 Task: Send an email with the signature Haven Turner with the subject Confirmation of a call and the message We have identified an issue with the software and are working to fix it. from softage.8@softage.net to softage.4@softage.net and move the email from Sent Items to the folder Cycling
Action: Mouse moved to (128, 190)
Screenshot: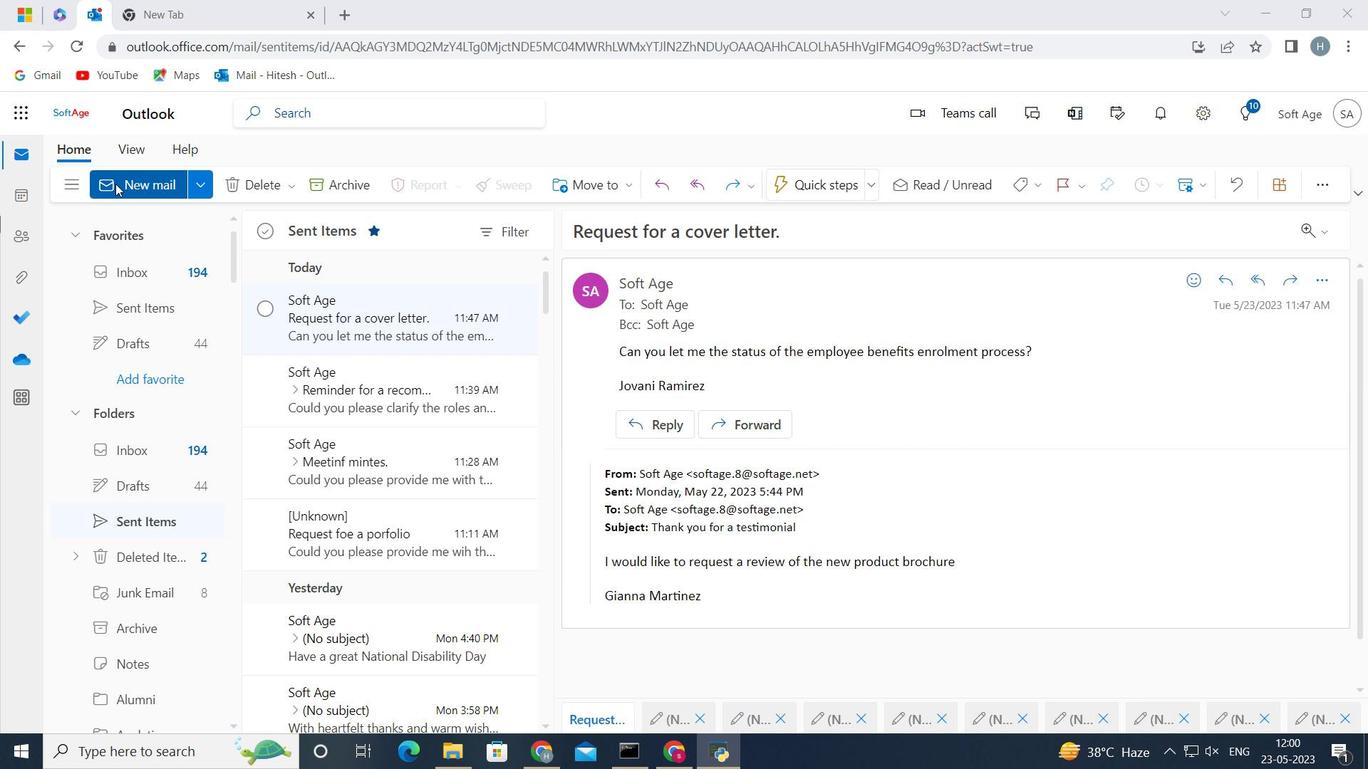 
Action: Mouse pressed left at (128, 190)
Screenshot: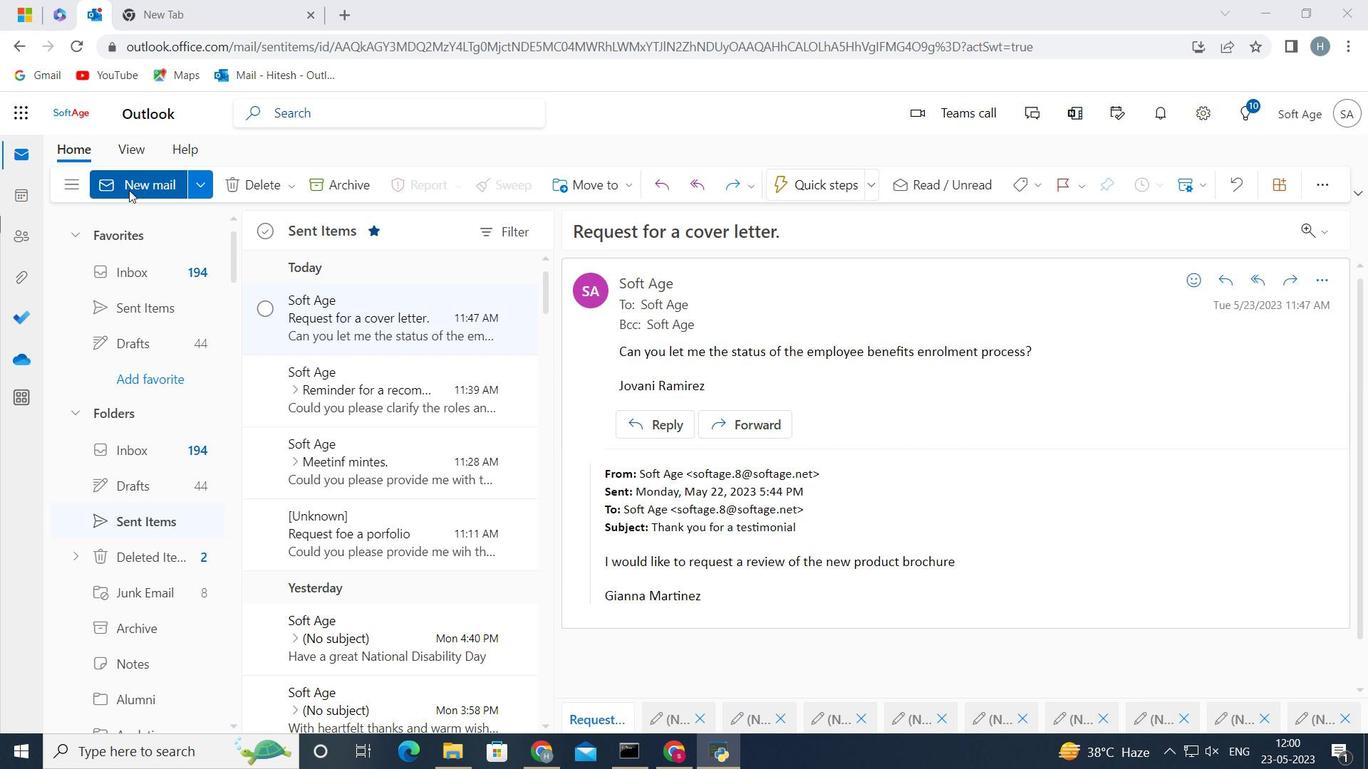 
Action: Mouse moved to (1110, 189)
Screenshot: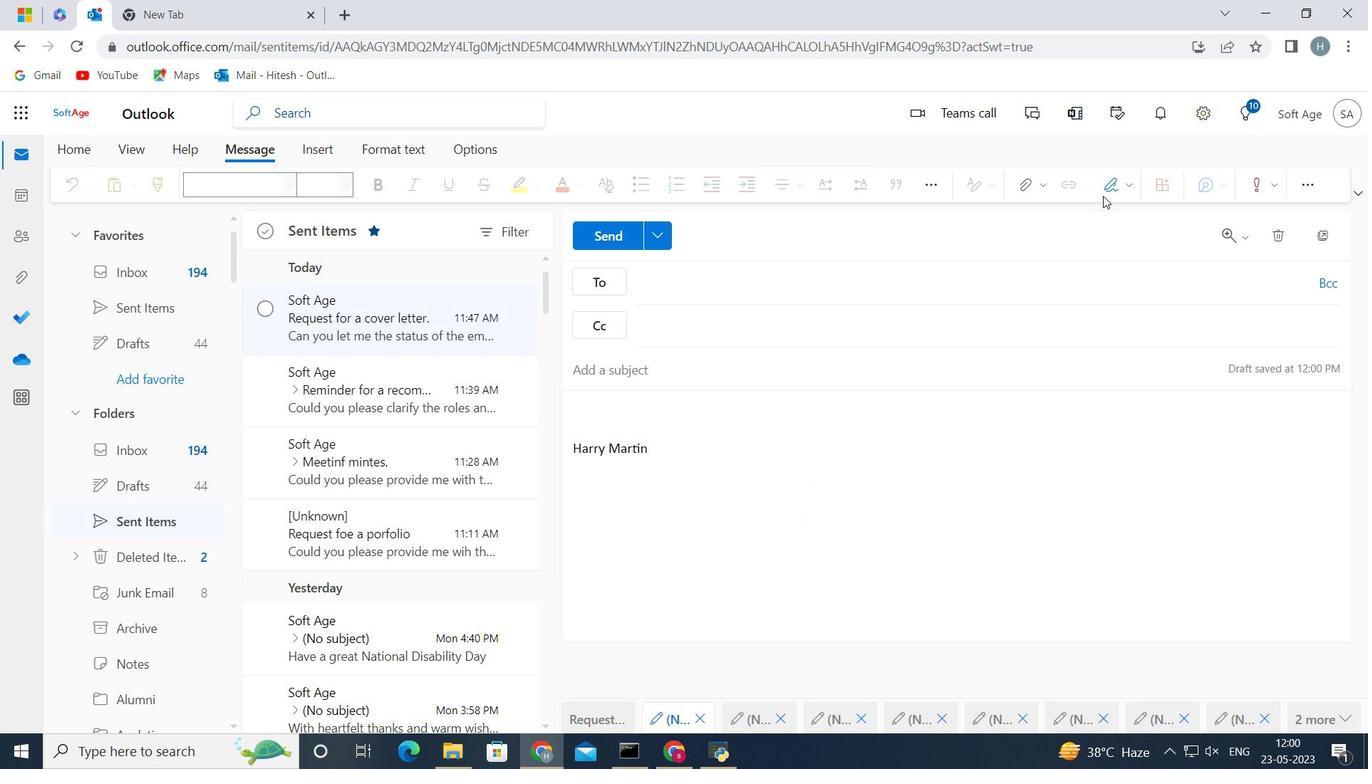 
Action: Mouse pressed left at (1110, 189)
Screenshot: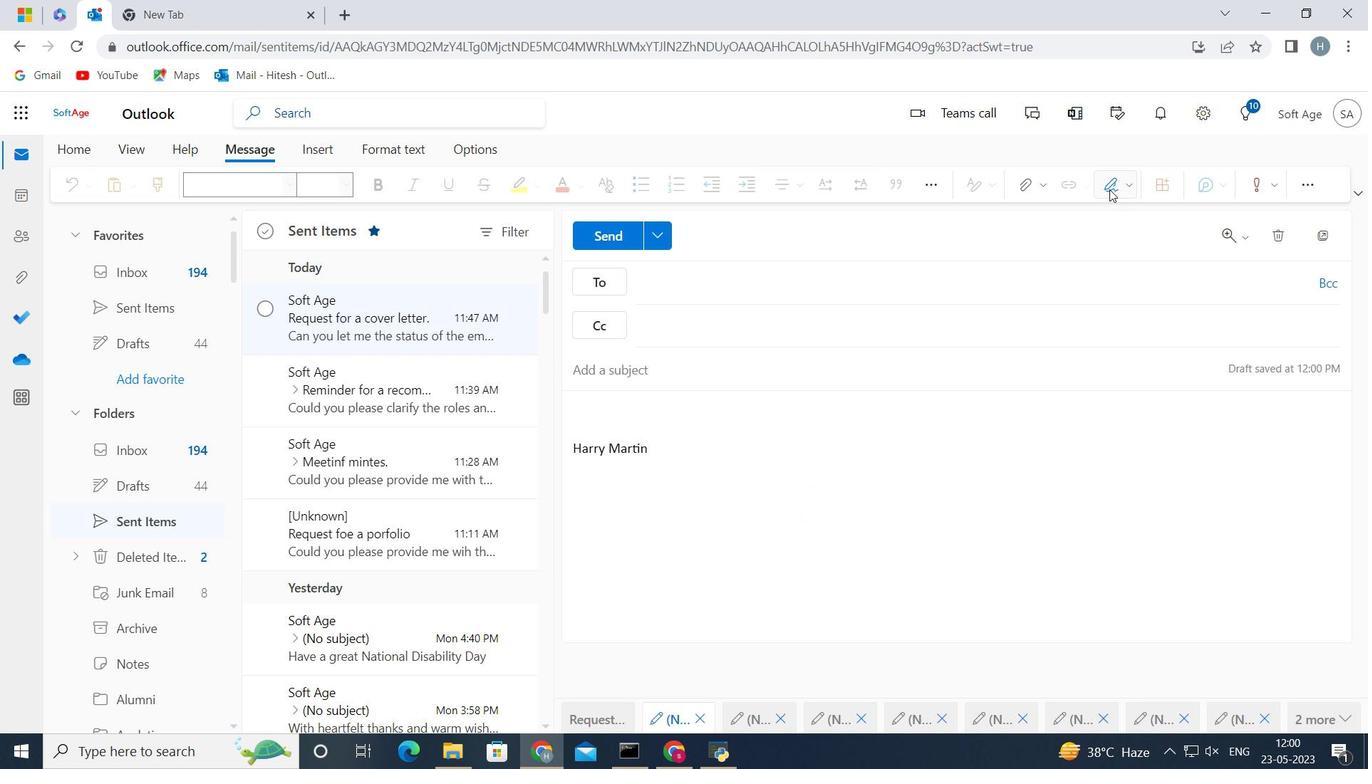 
Action: Mouse moved to (1080, 255)
Screenshot: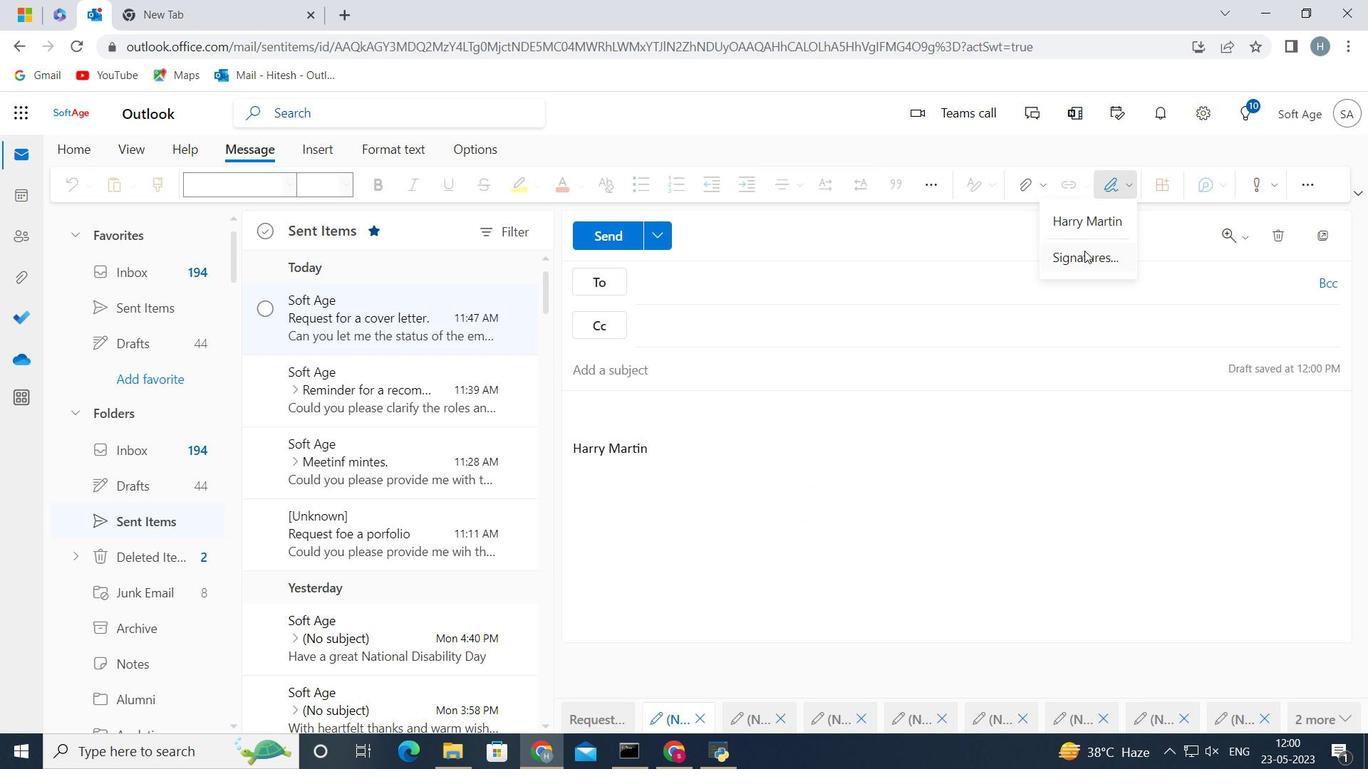 
Action: Mouse pressed left at (1080, 255)
Screenshot: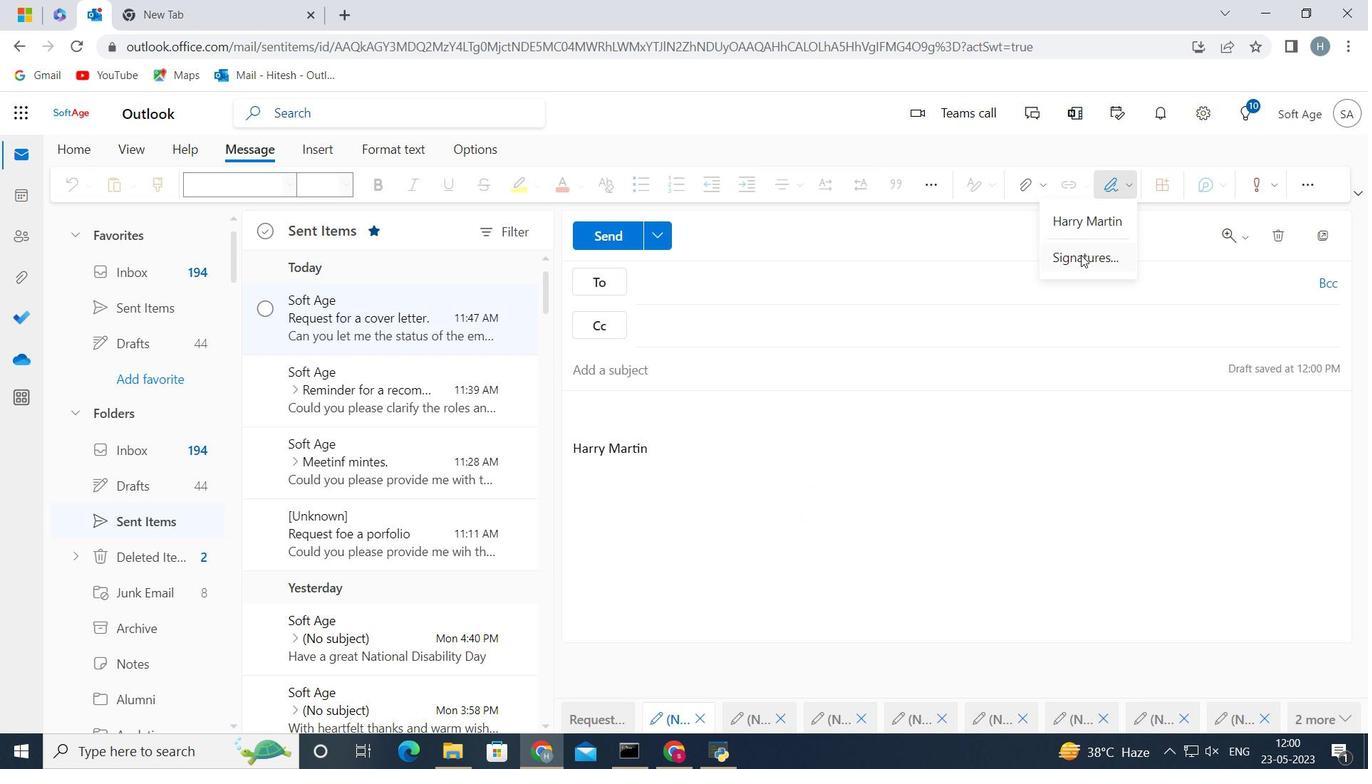
Action: Mouse moved to (1008, 324)
Screenshot: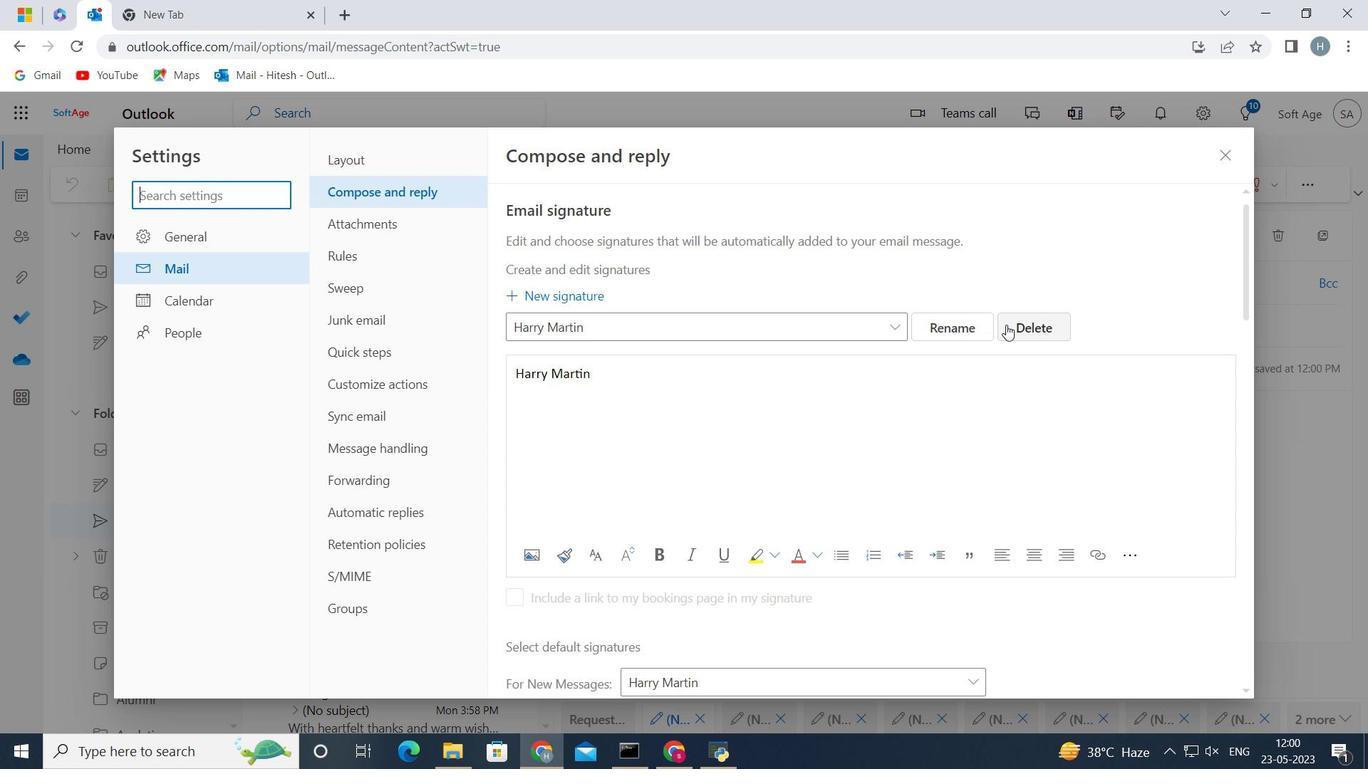 
Action: Mouse pressed left at (1008, 324)
Screenshot: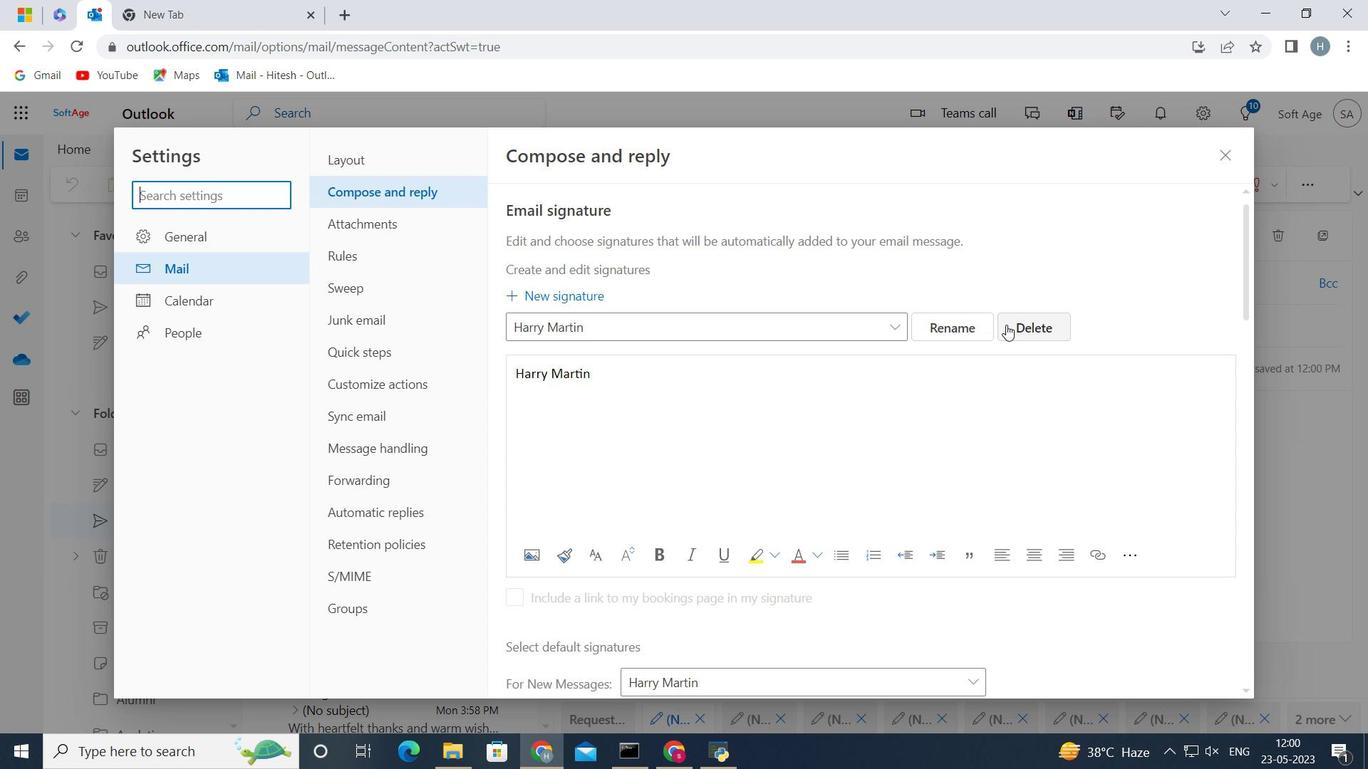 
Action: Mouse moved to (822, 324)
Screenshot: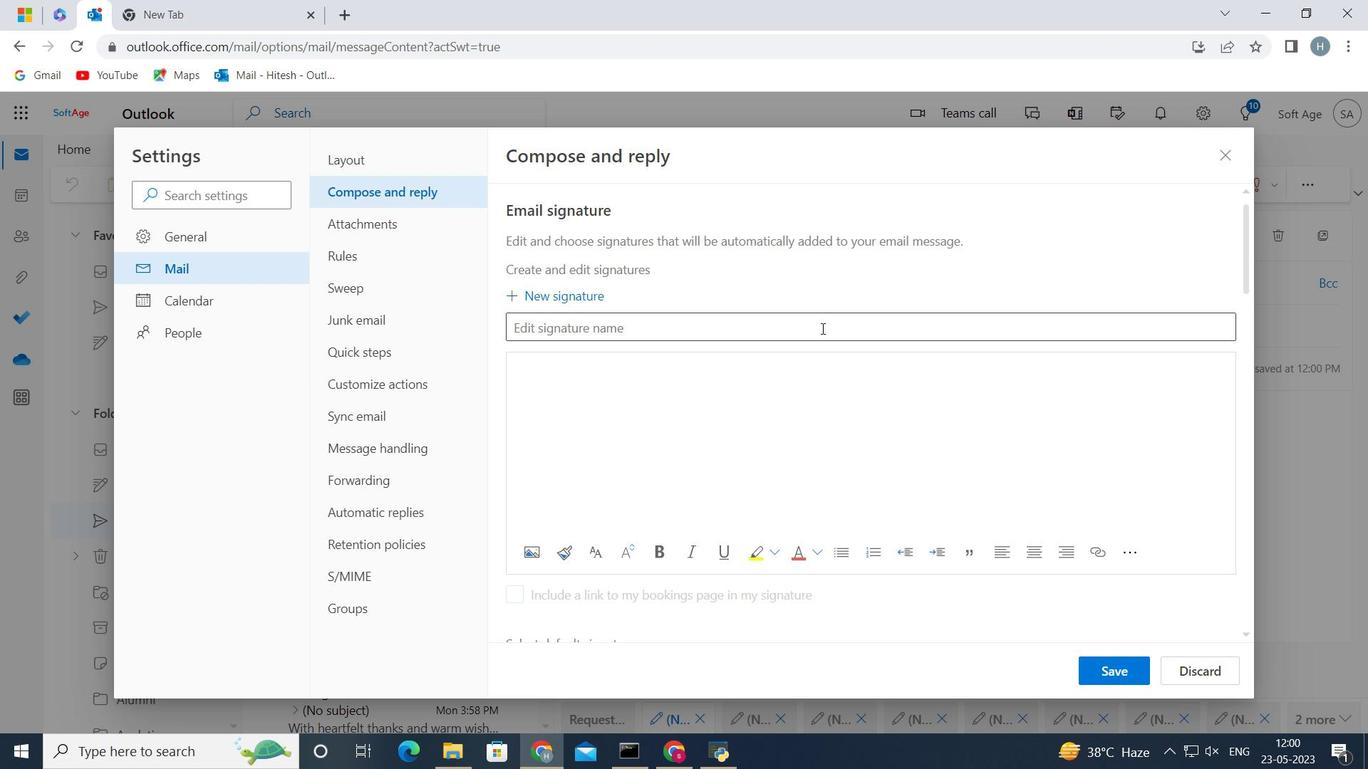 
Action: Mouse pressed left at (822, 324)
Screenshot: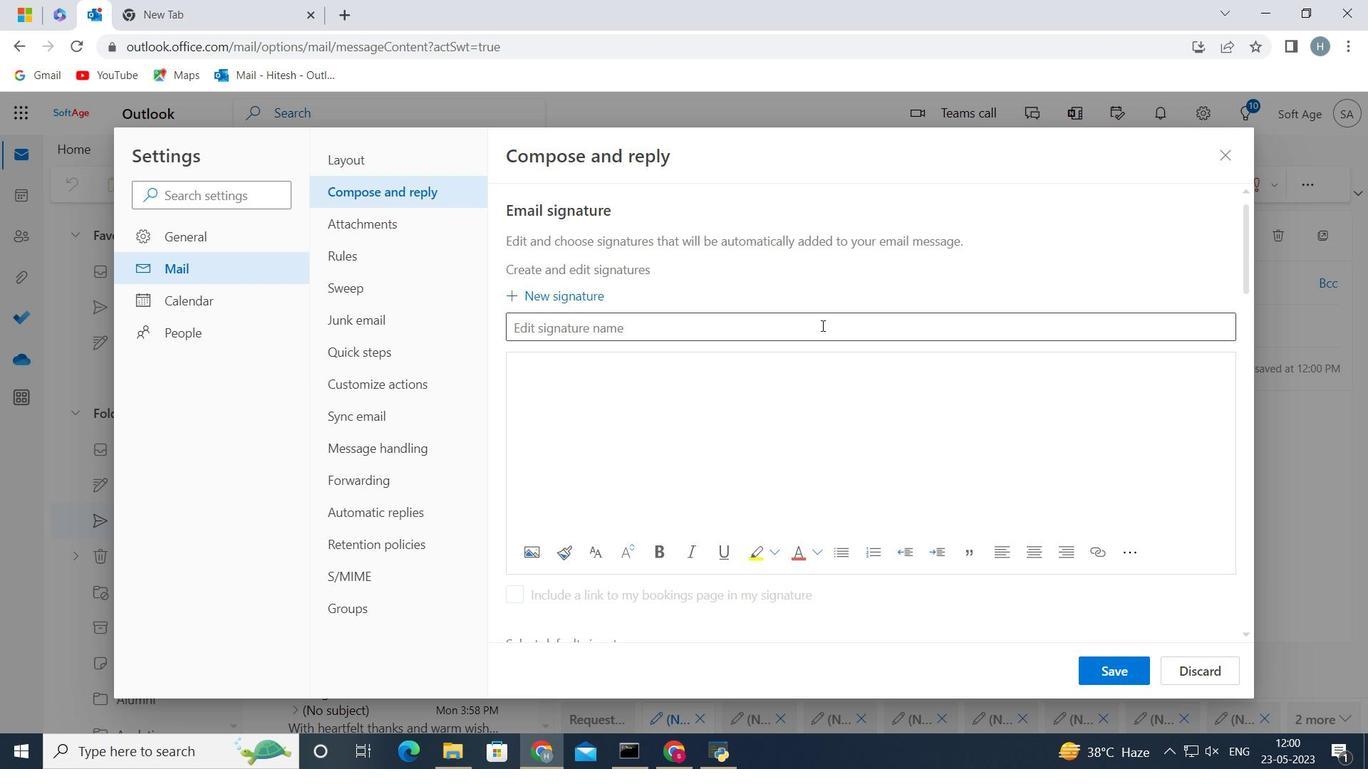 
Action: Key pressed <Key.shift>Haven<Key.space><Key.shift><Key.shift>Turner
Screenshot: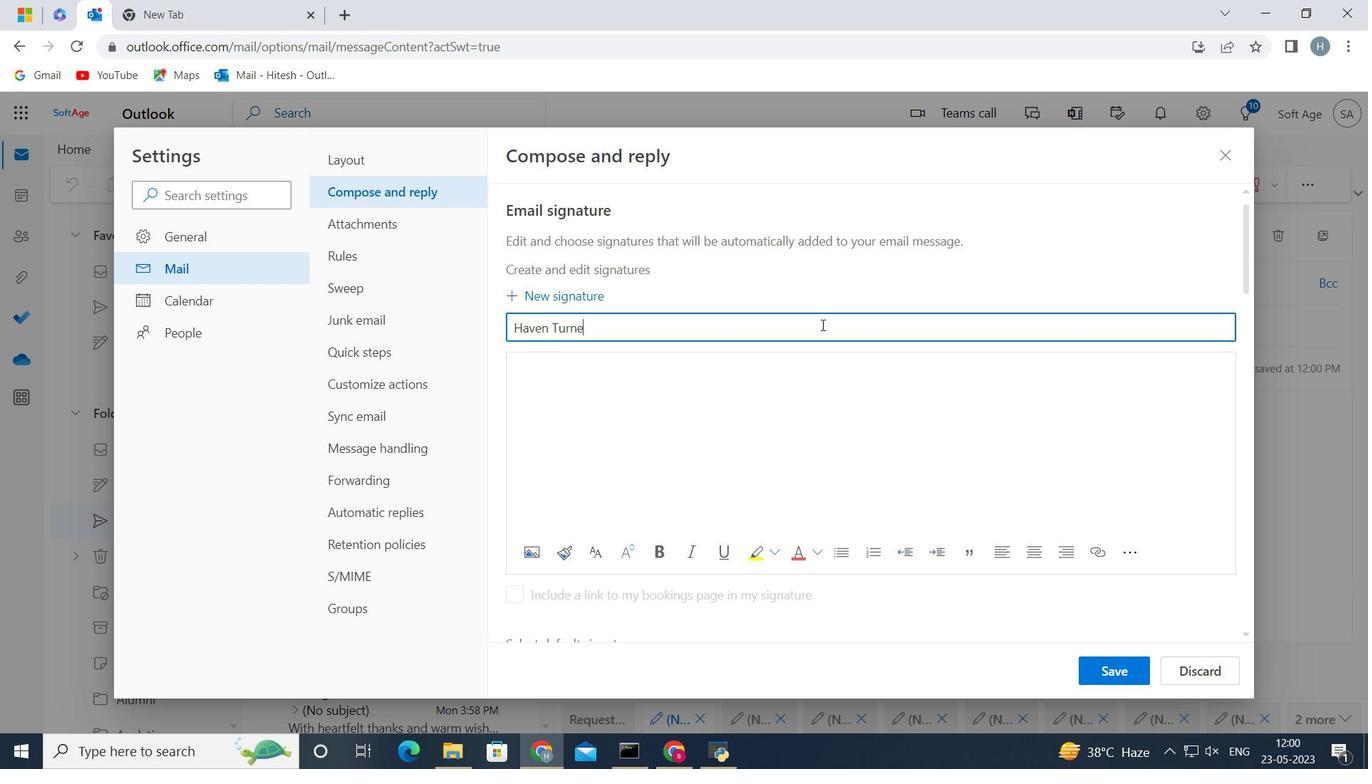 
Action: Mouse moved to (666, 382)
Screenshot: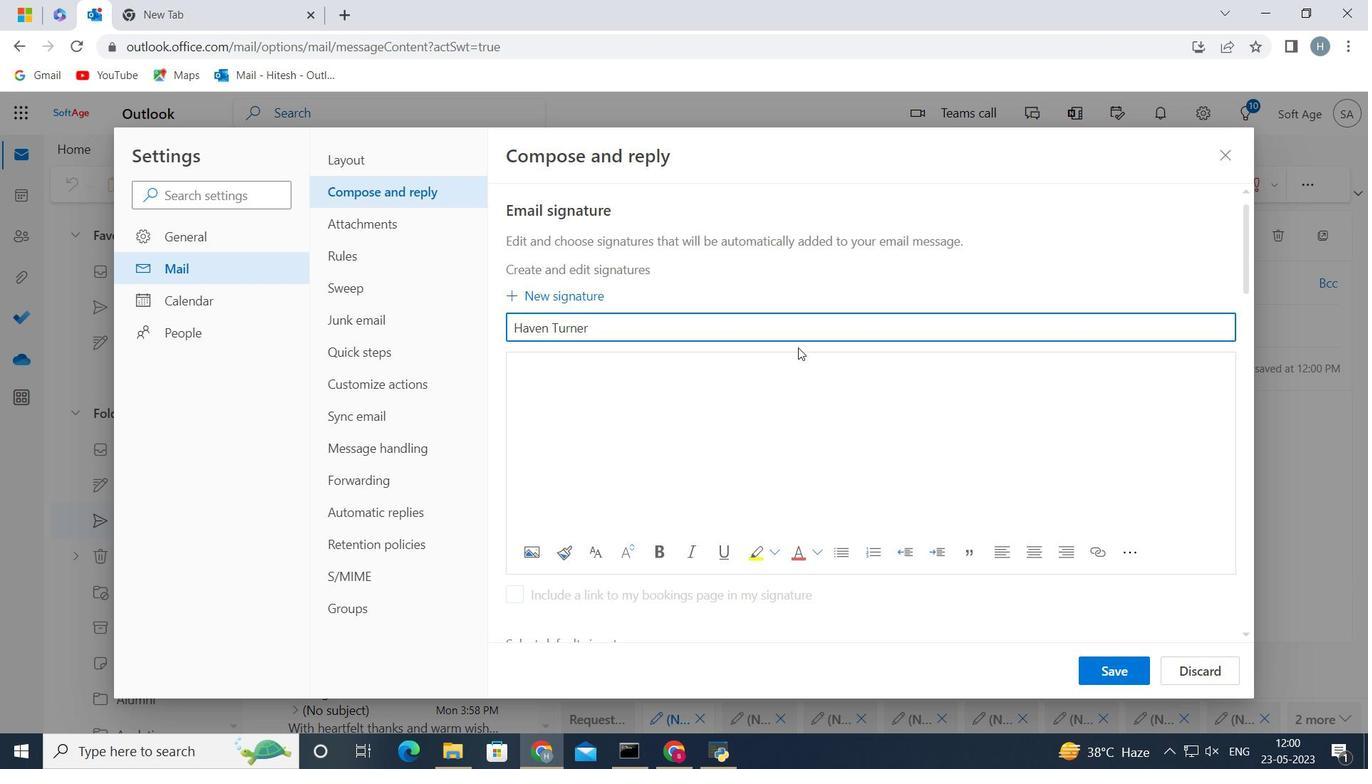 
Action: Mouse pressed left at (666, 382)
Screenshot: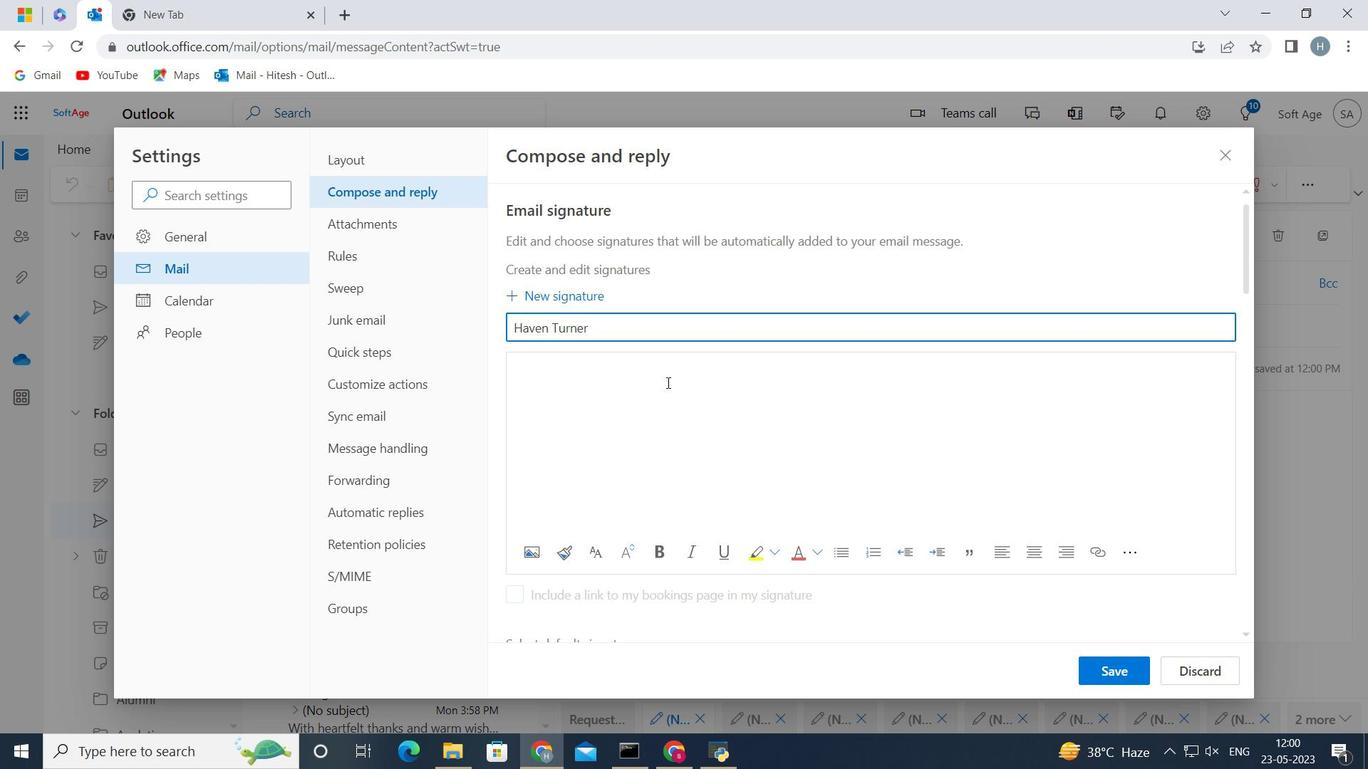 
Action: Key pressed <Key.shift><Key.shift><Key.shift>H
Screenshot: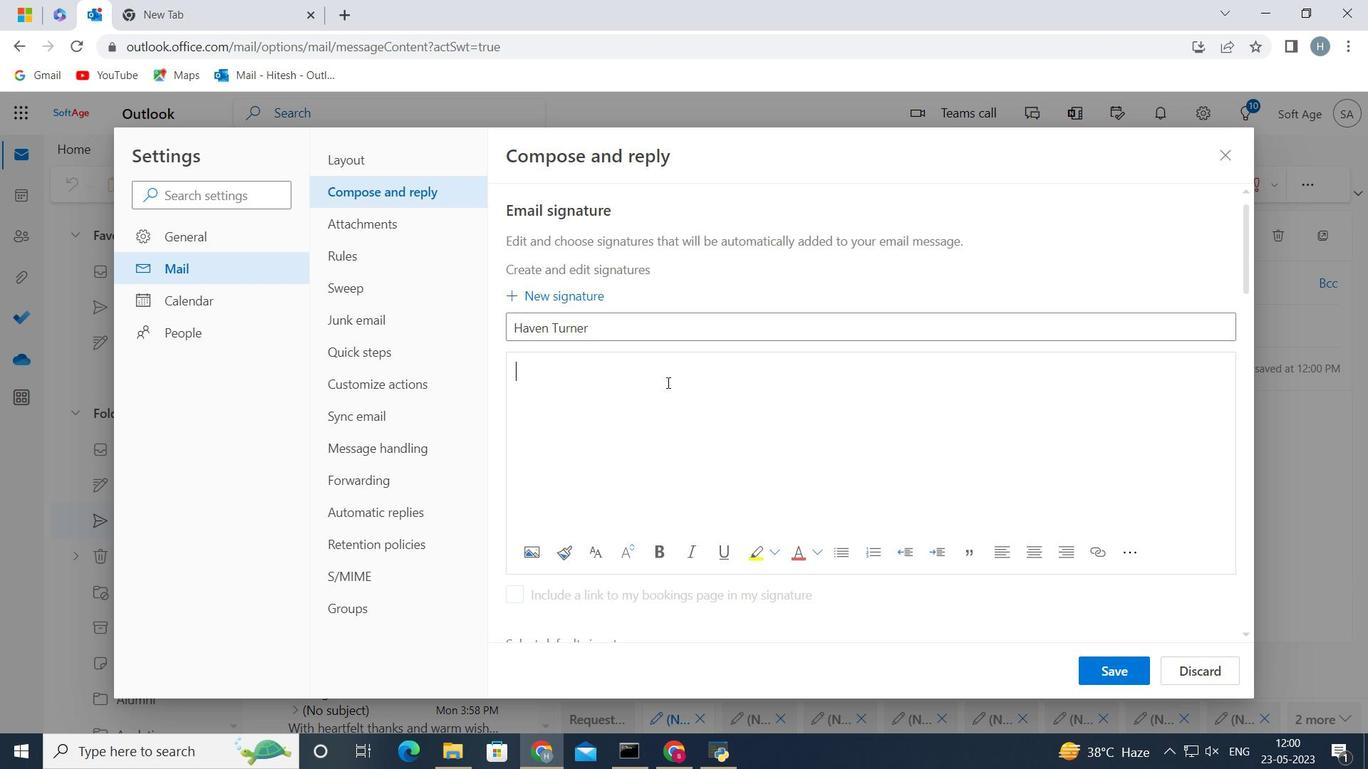 
Action: Mouse moved to (666, 383)
Screenshot: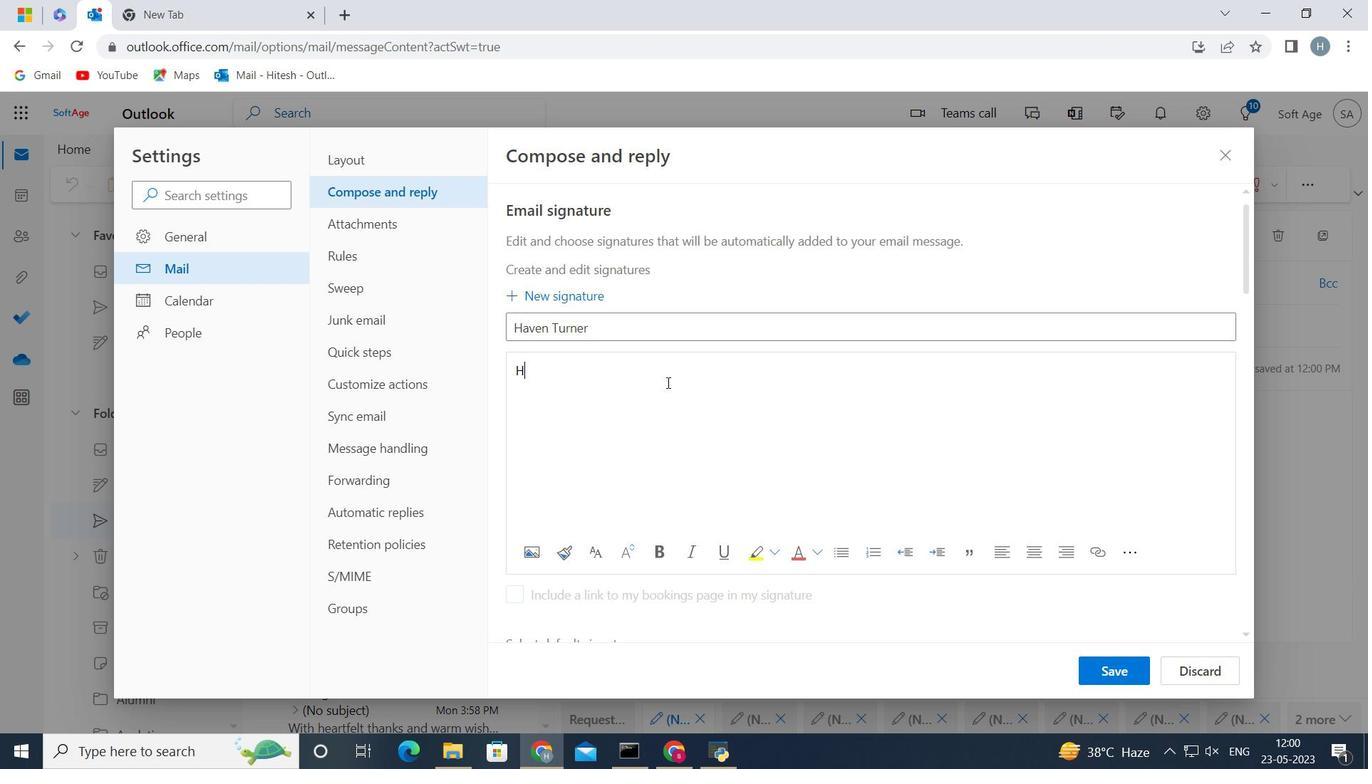 
Action: Key pressed aven<Key.space><Key.shift><Key.shift><Key.shift><Key.shift><Key.shift><Key.shift><Key.shift><Key.shift>Turner
Screenshot: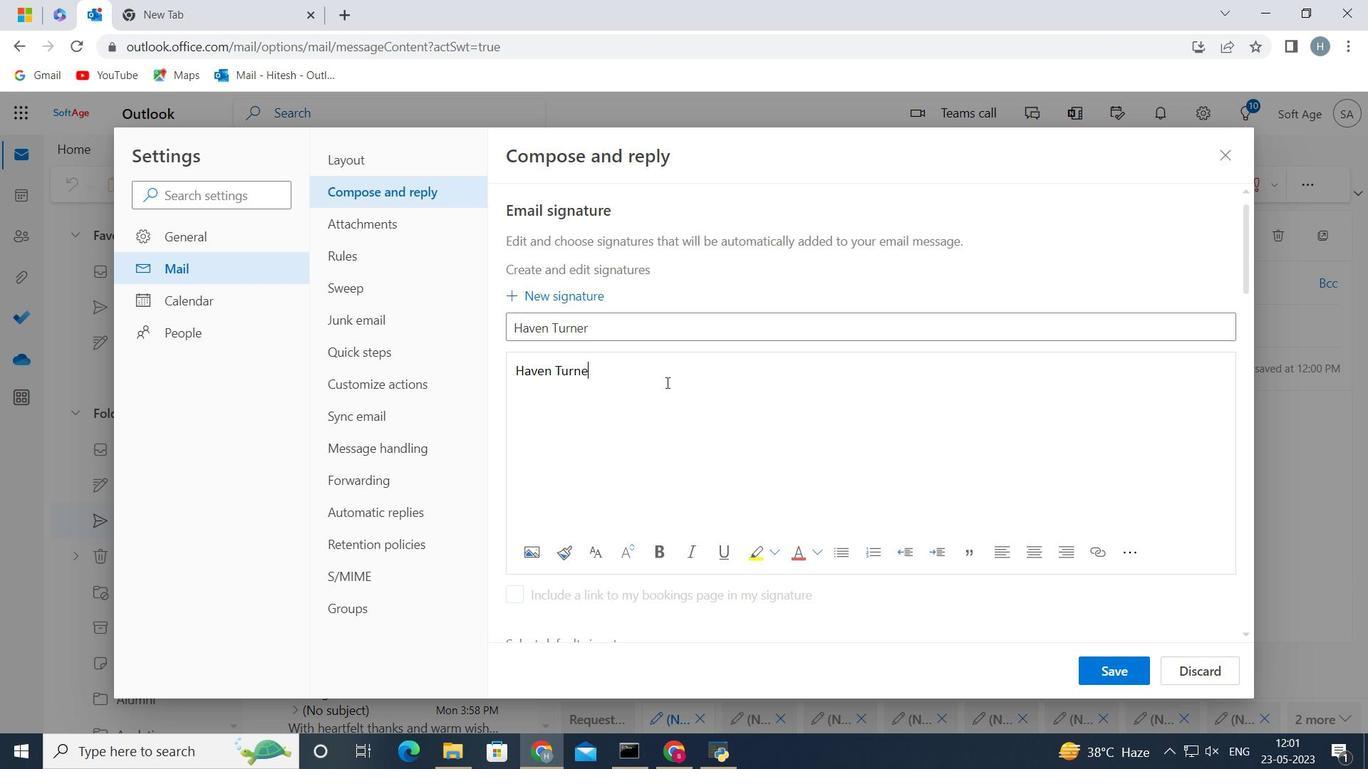 
Action: Mouse moved to (1116, 668)
Screenshot: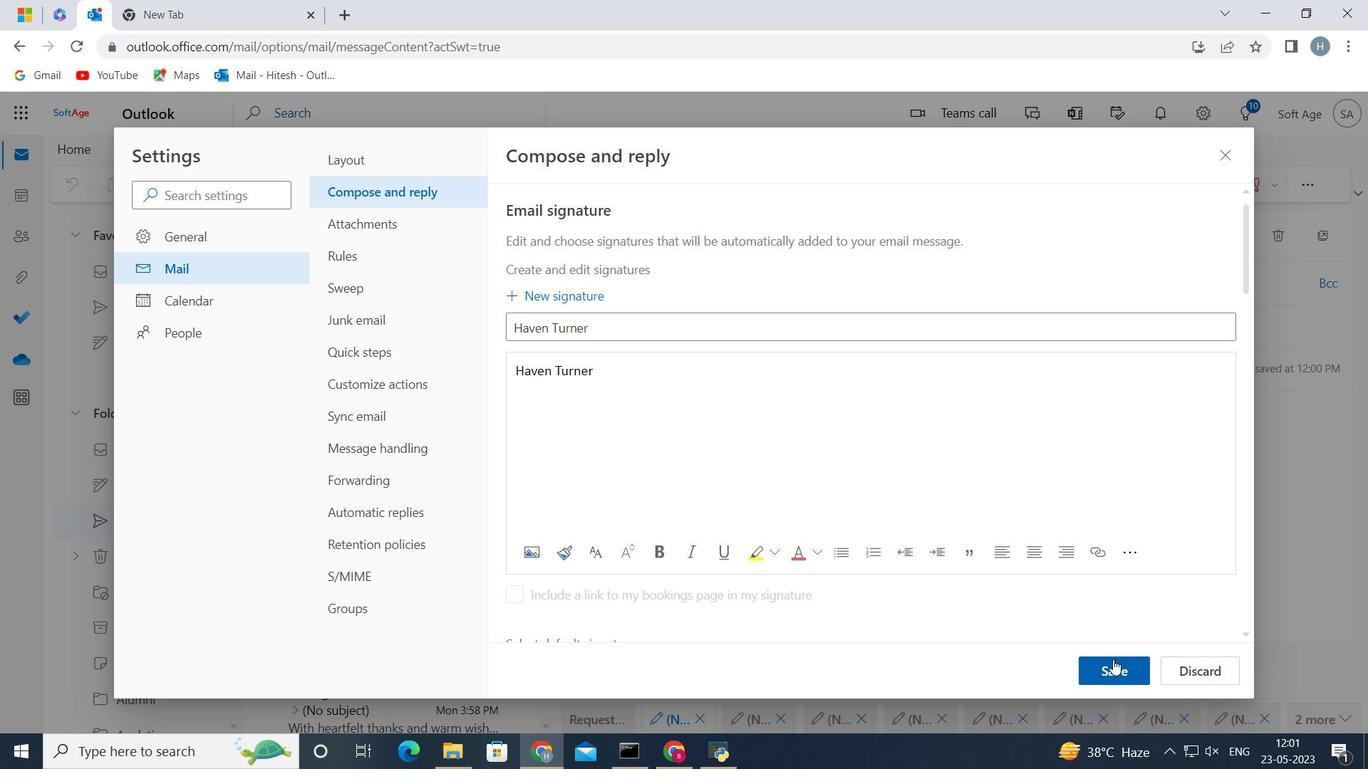 
Action: Mouse pressed left at (1116, 668)
Screenshot: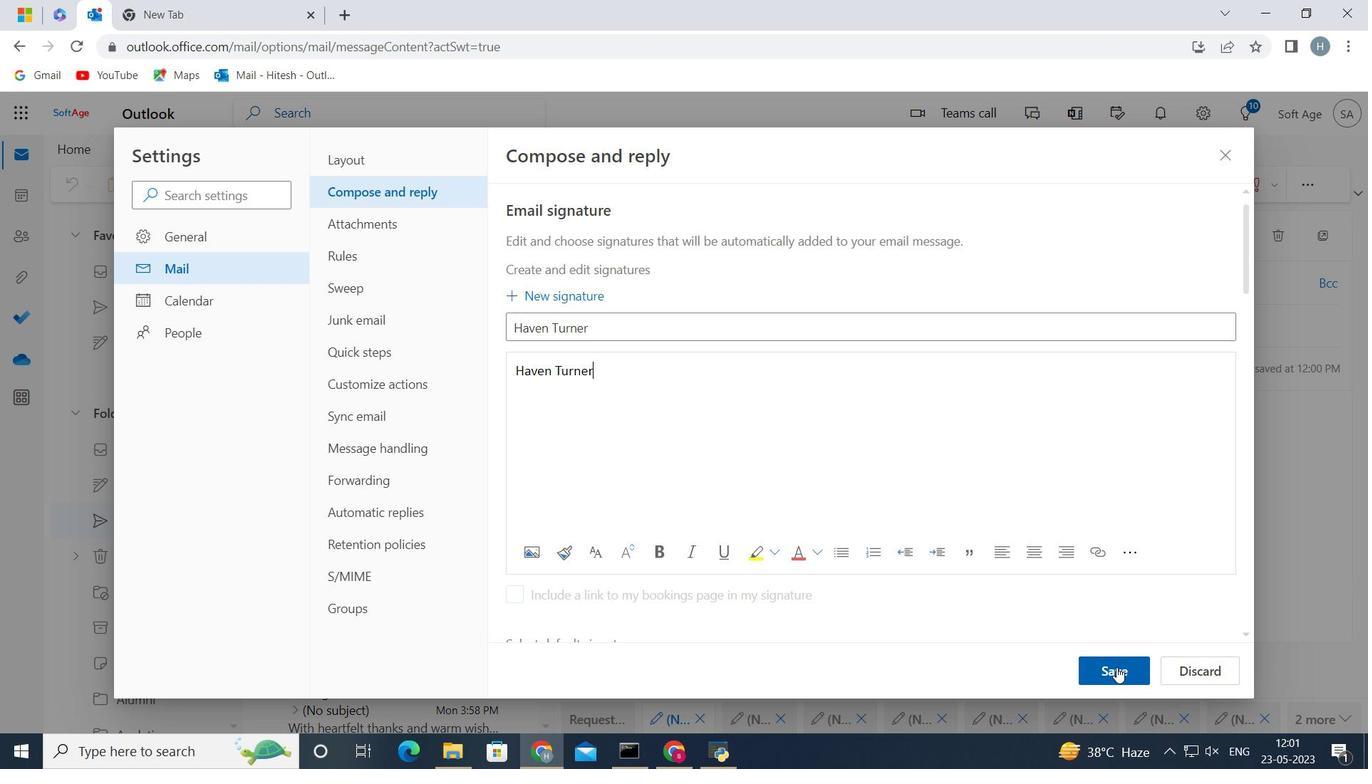 
Action: Mouse moved to (836, 385)
Screenshot: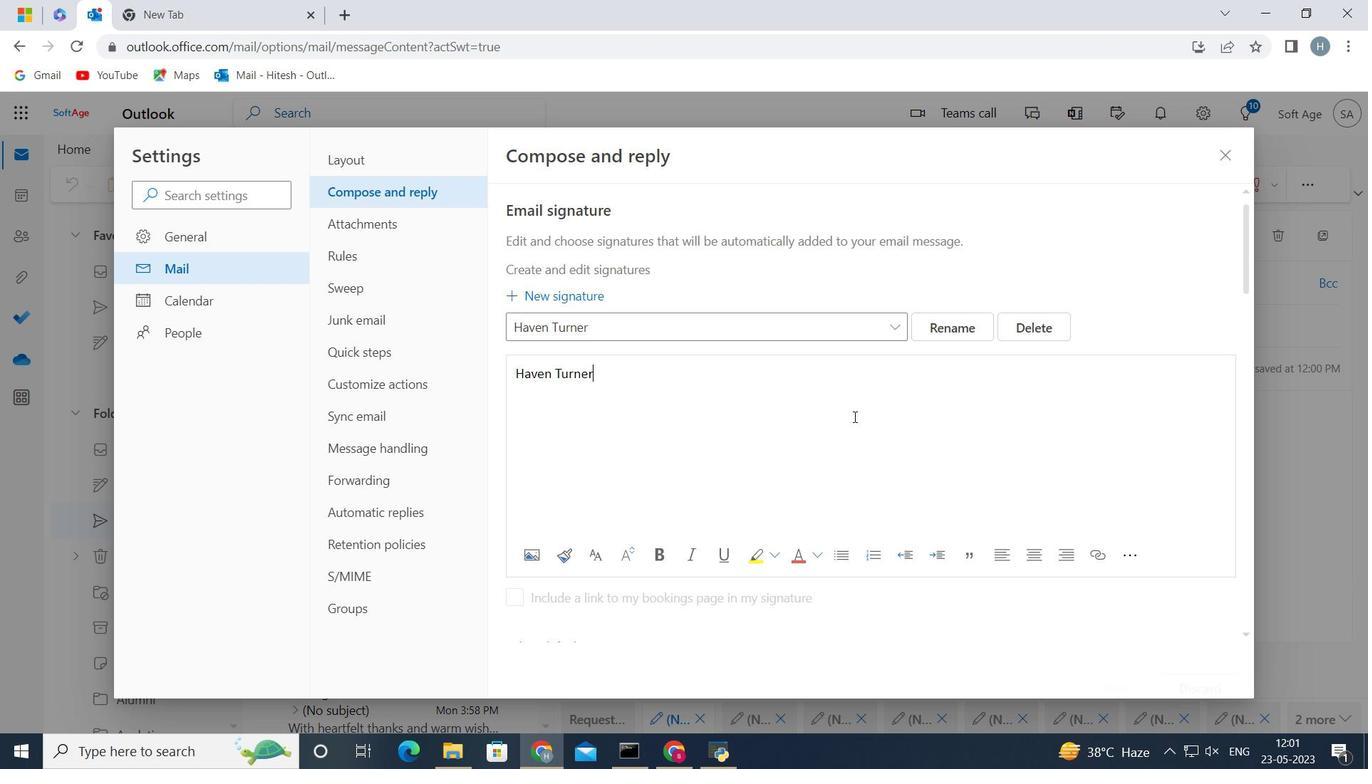 
Action: Mouse scrolled (836, 384) with delta (0, 0)
Screenshot: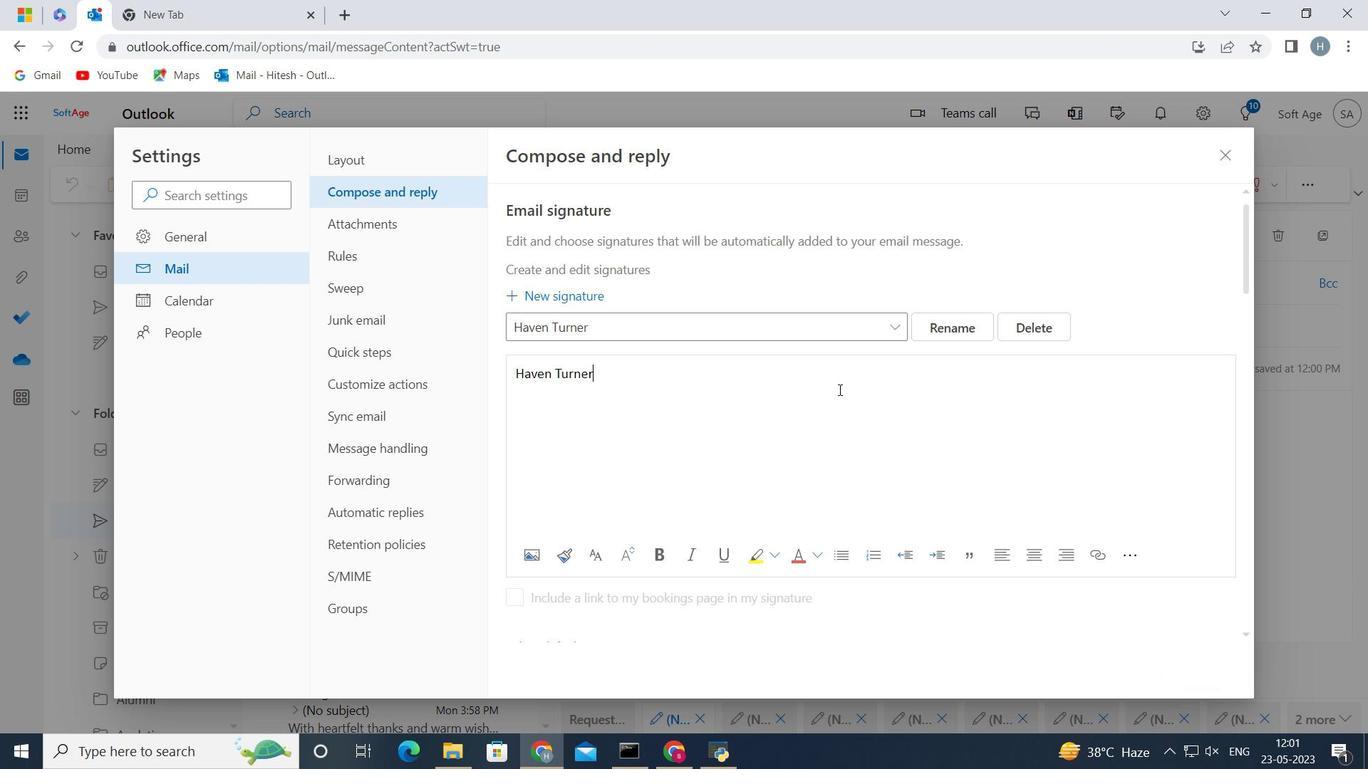 
Action: Mouse scrolled (836, 384) with delta (0, 0)
Screenshot: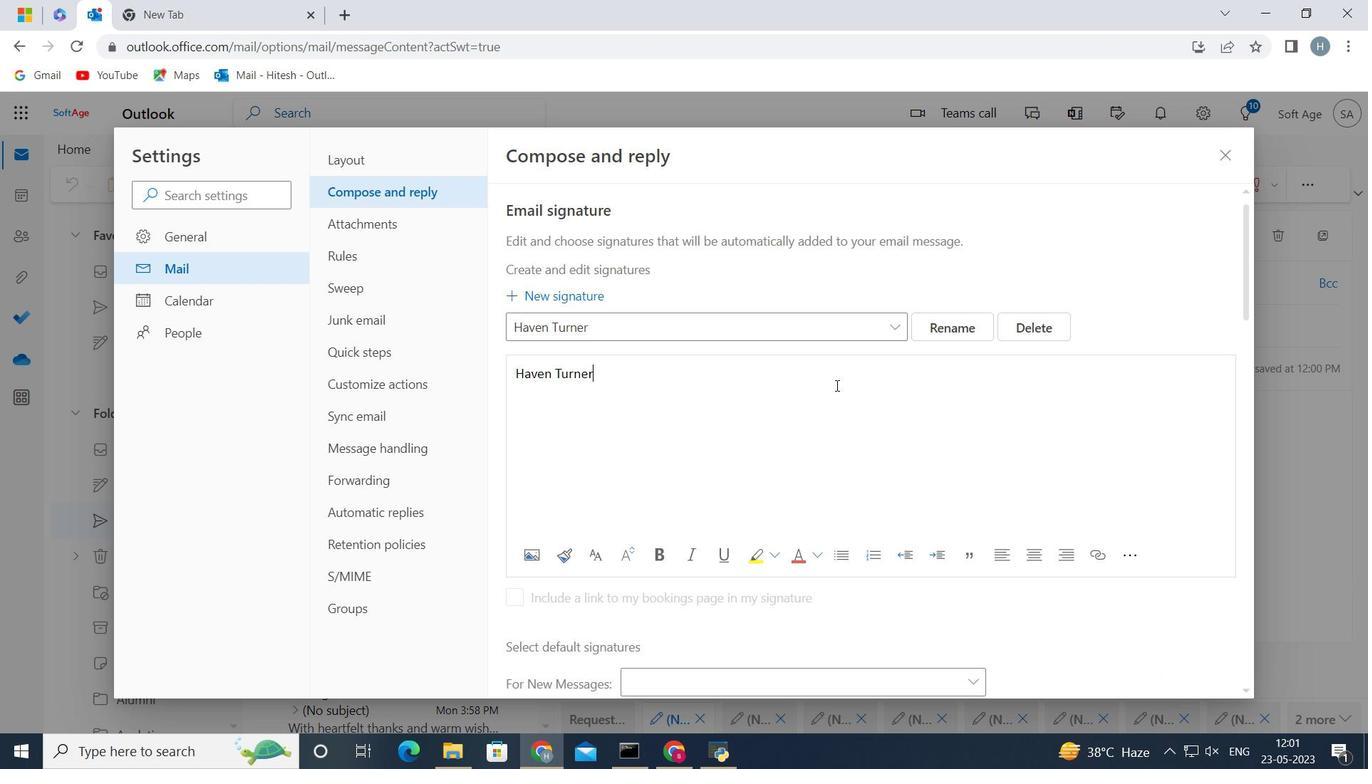 
Action: Mouse moved to (837, 375)
Screenshot: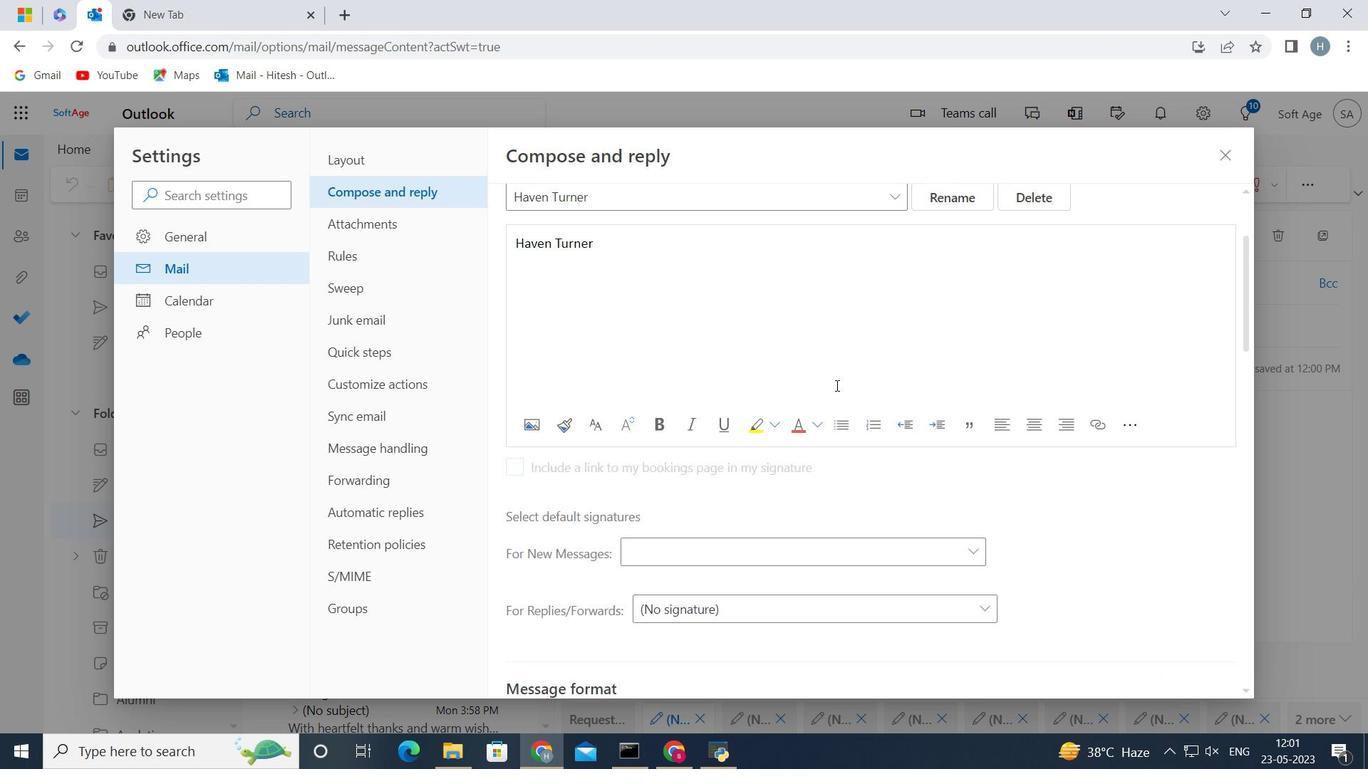 
Action: Mouse scrolled (837, 374) with delta (0, 0)
Screenshot: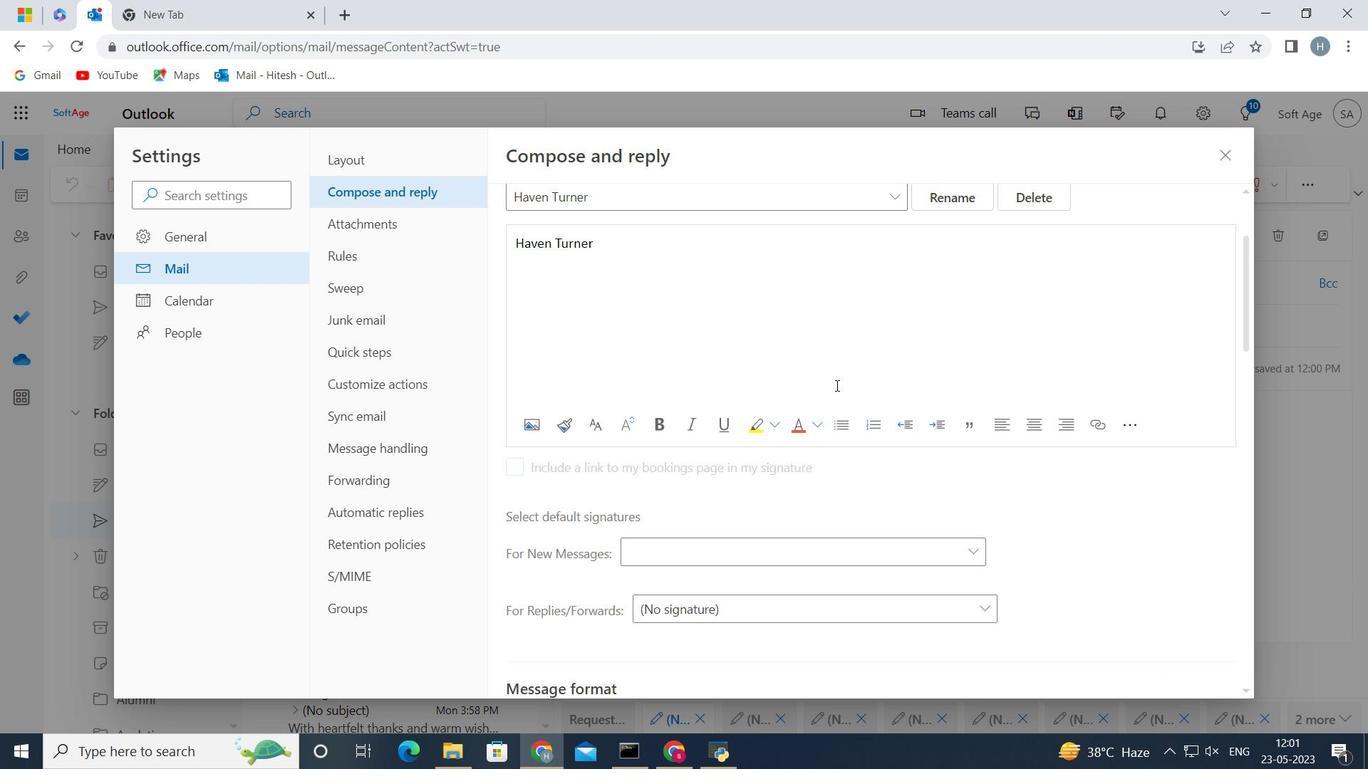
Action: Mouse moved to (899, 411)
Screenshot: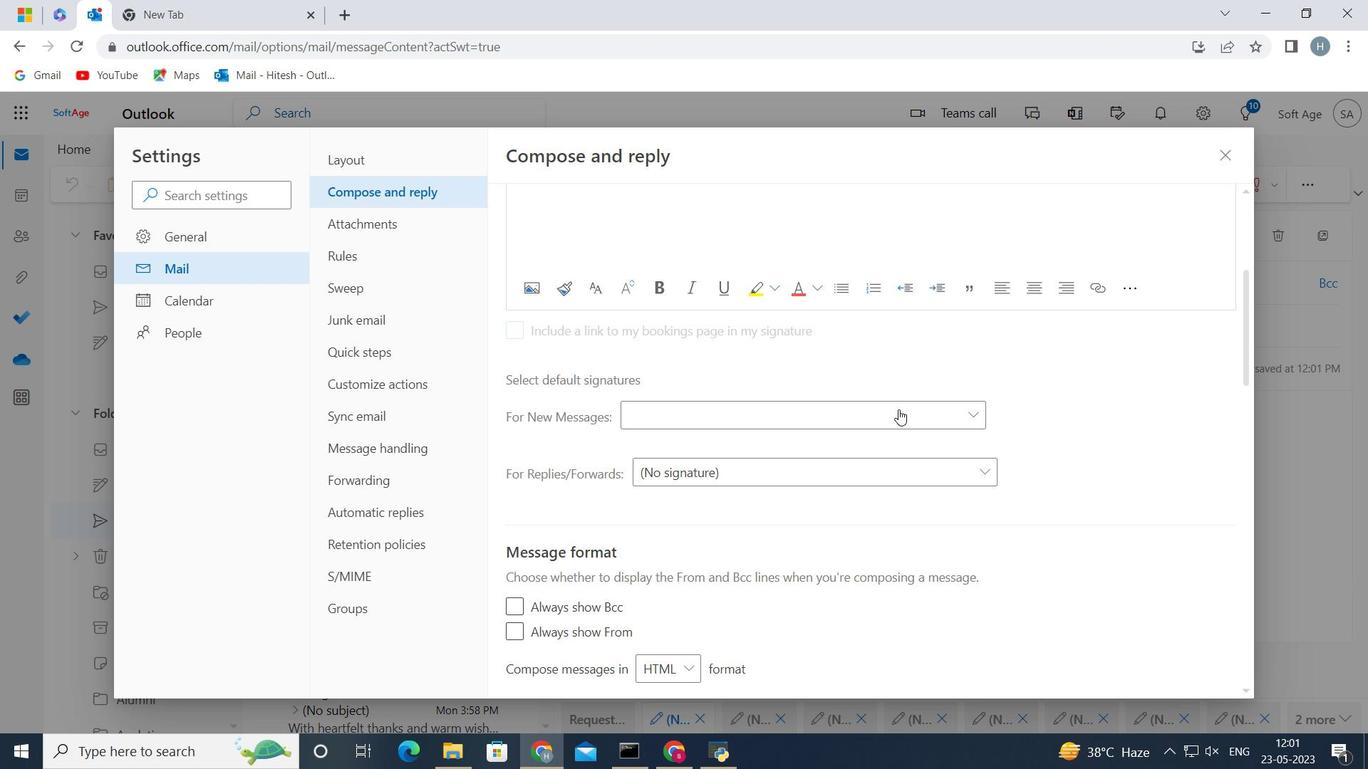 
Action: Mouse pressed left at (899, 411)
Screenshot: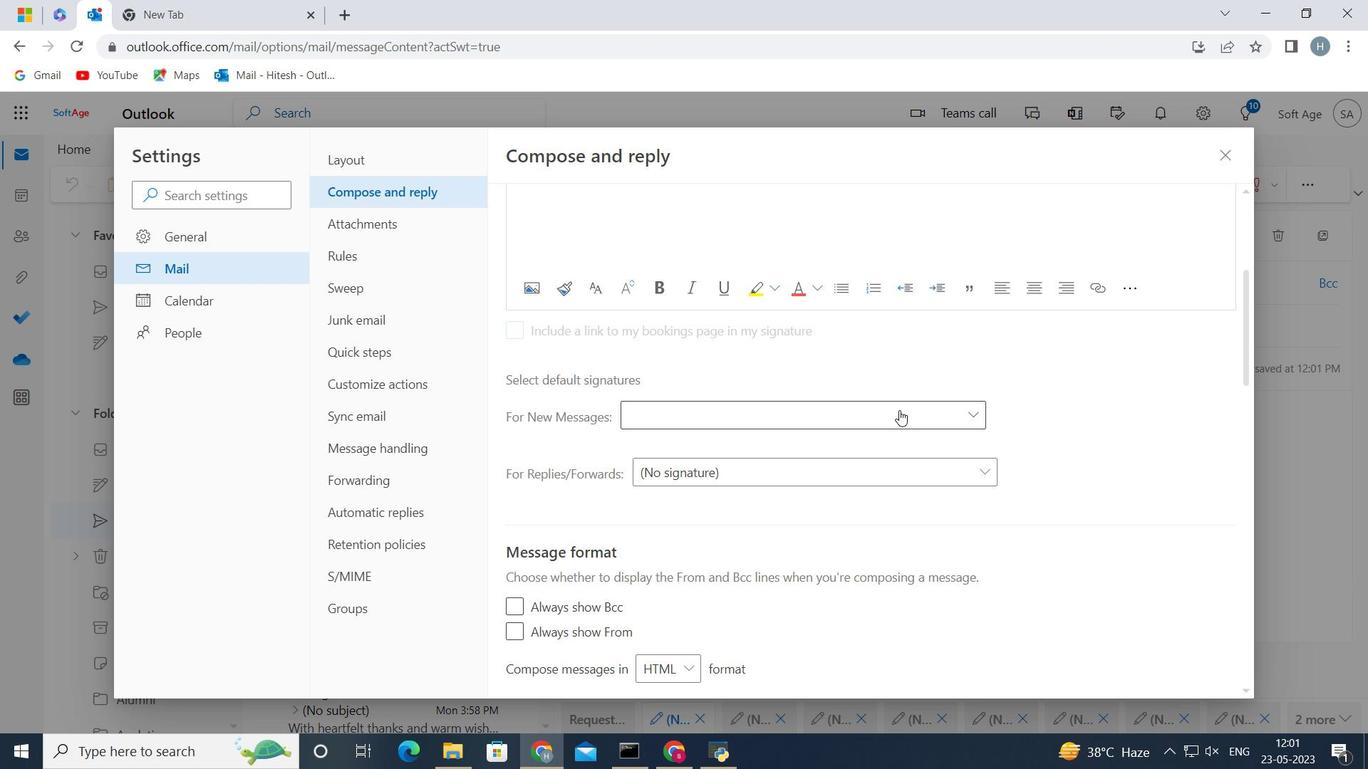 
Action: Mouse moved to (835, 473)
Screenshot: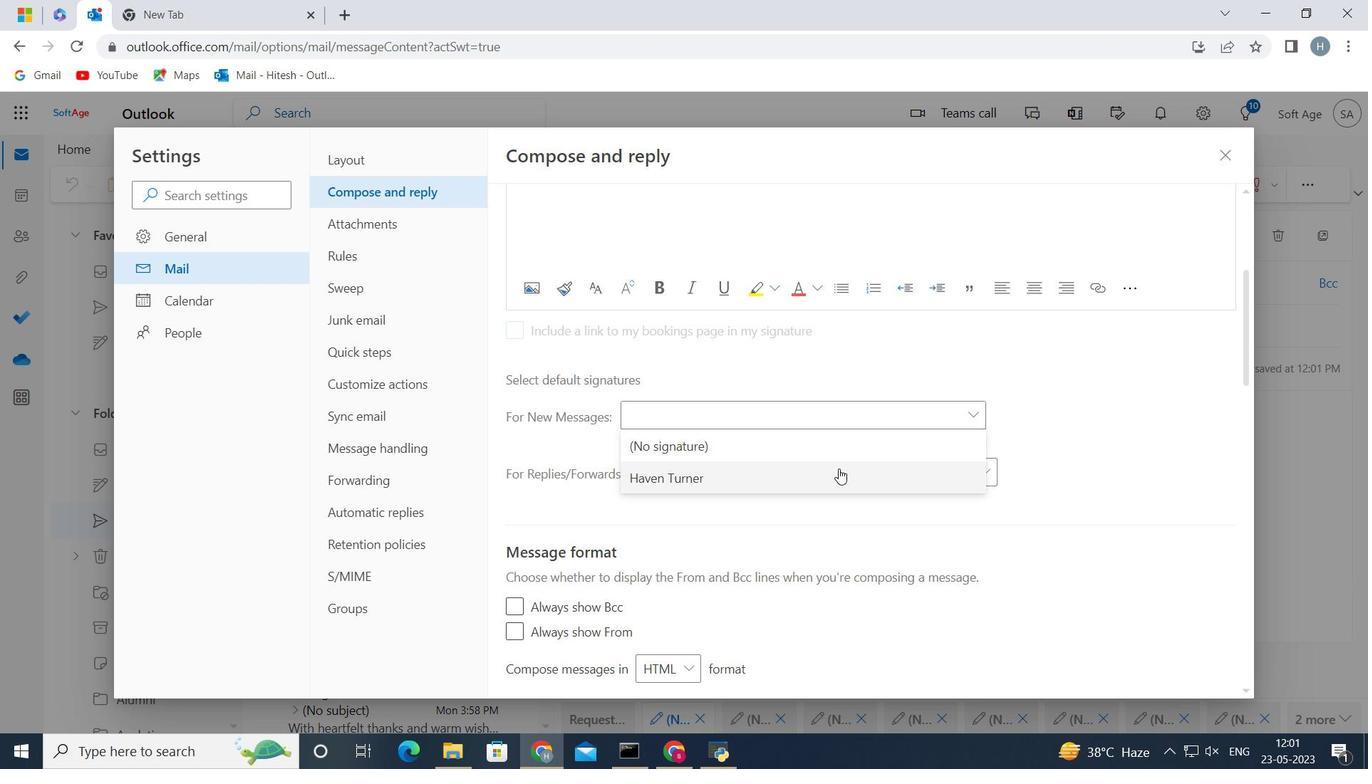 
Action: Mouse pressed left at (835, 473)
Screenshot: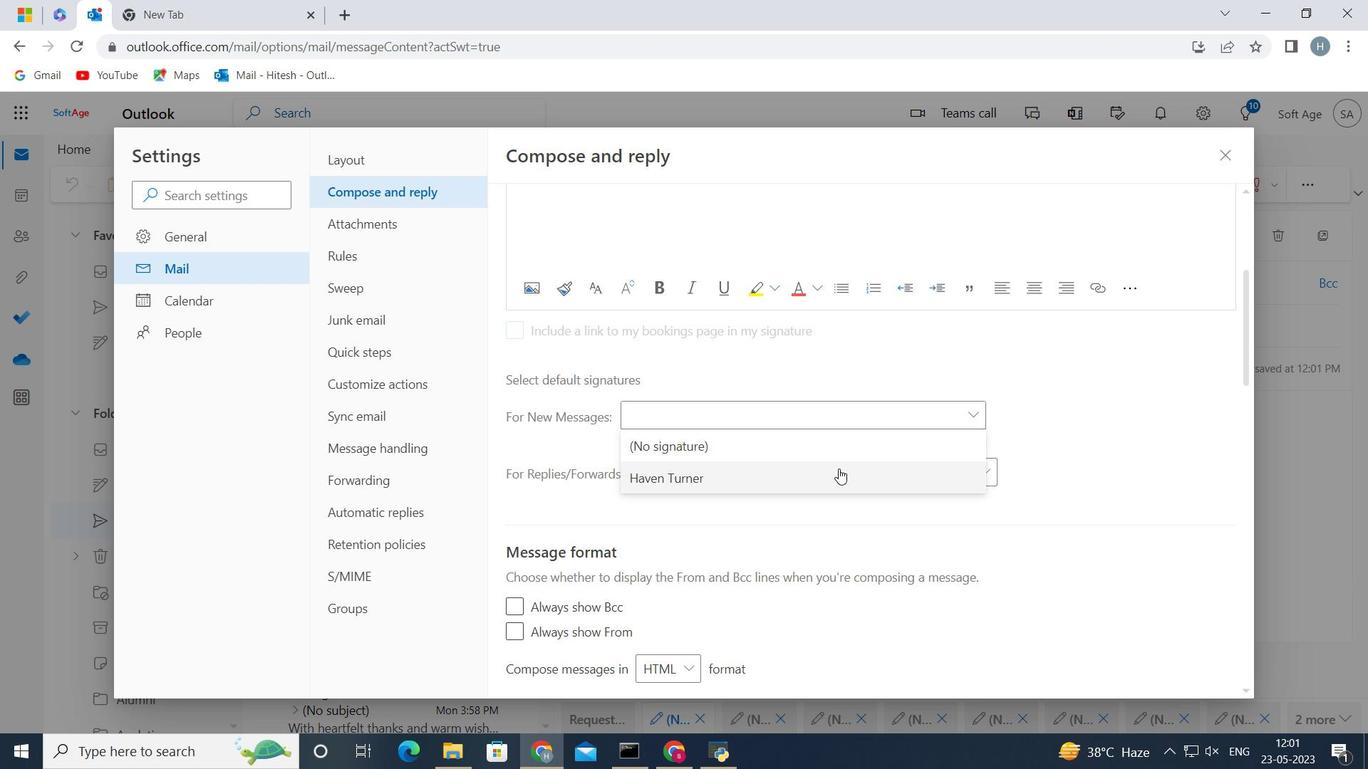 
Action: Mouse moved to (1123, 676)
Screenshot: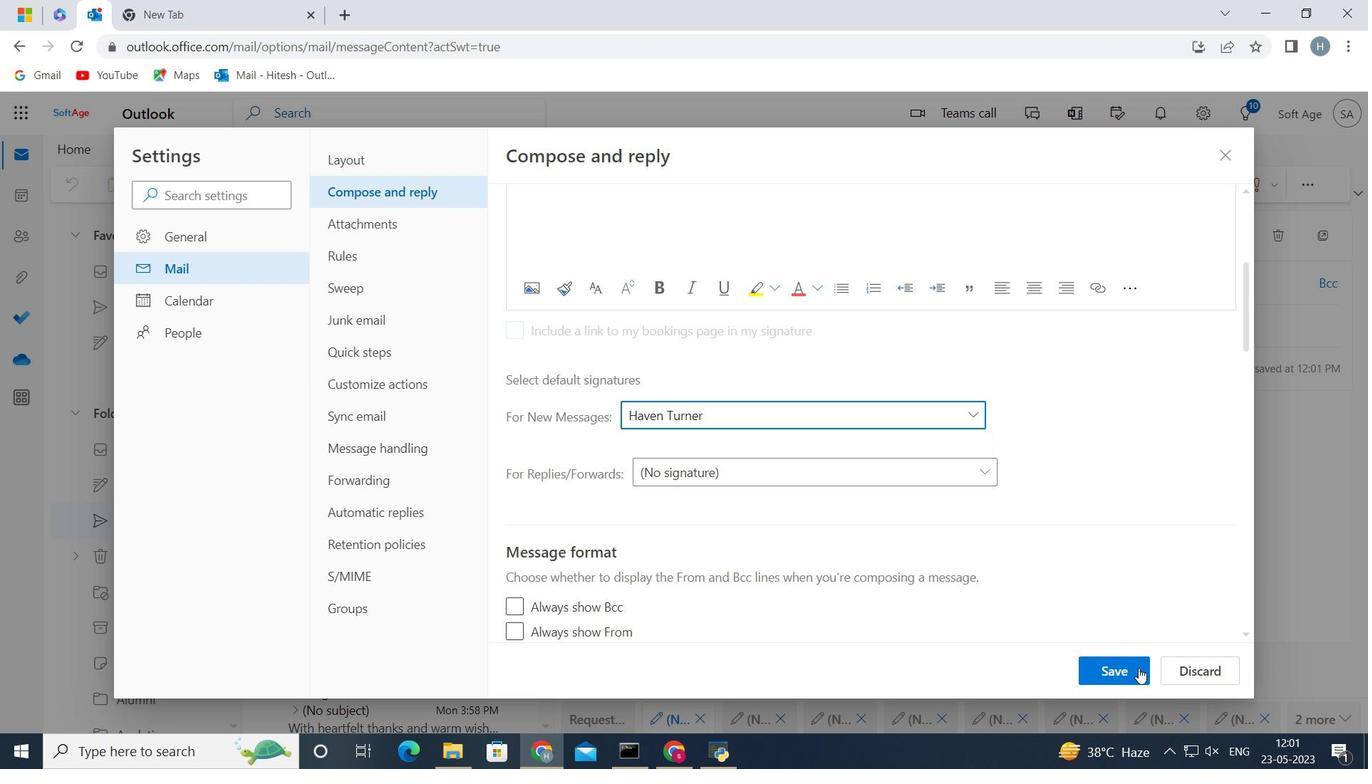 
Action: Mouse pressed left at (1123, 676)
Screenshot: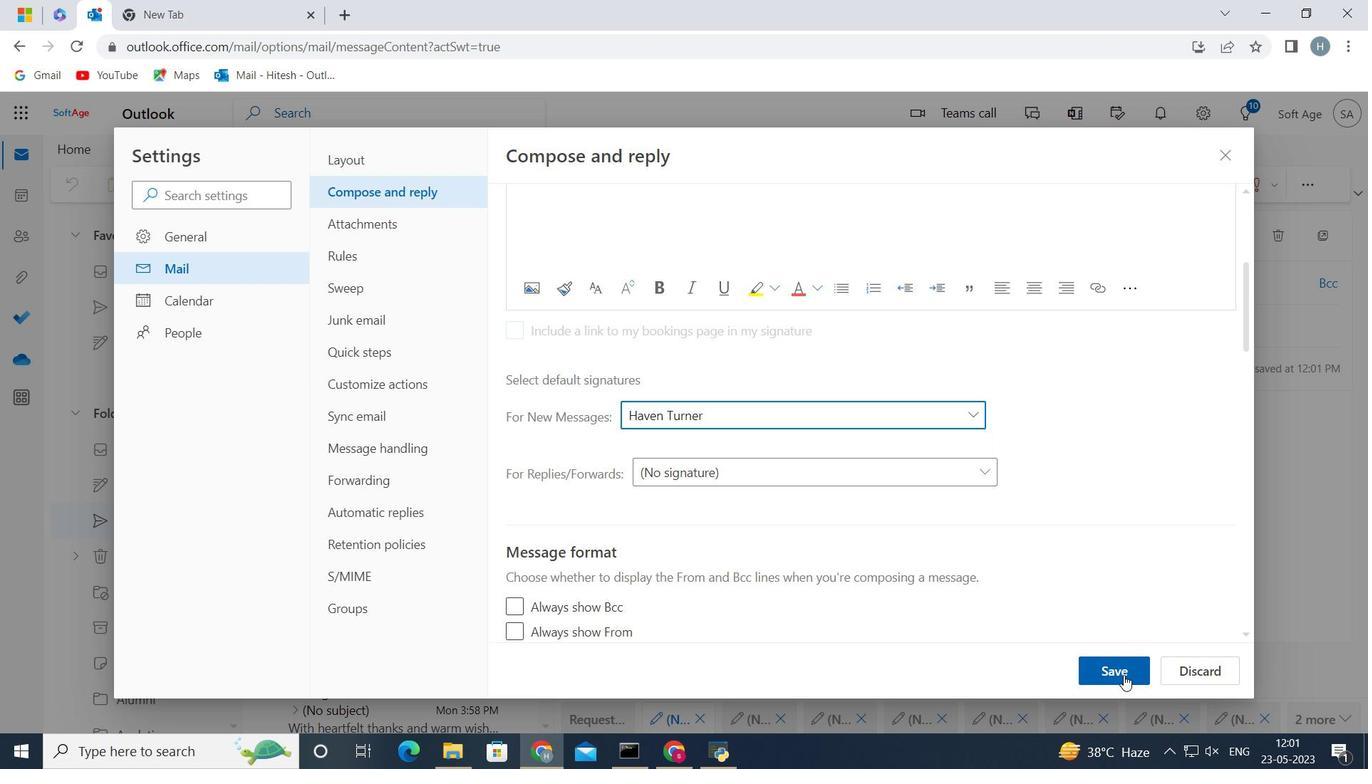 
Action: Mouse moved to (1224, 154)
Screenshot: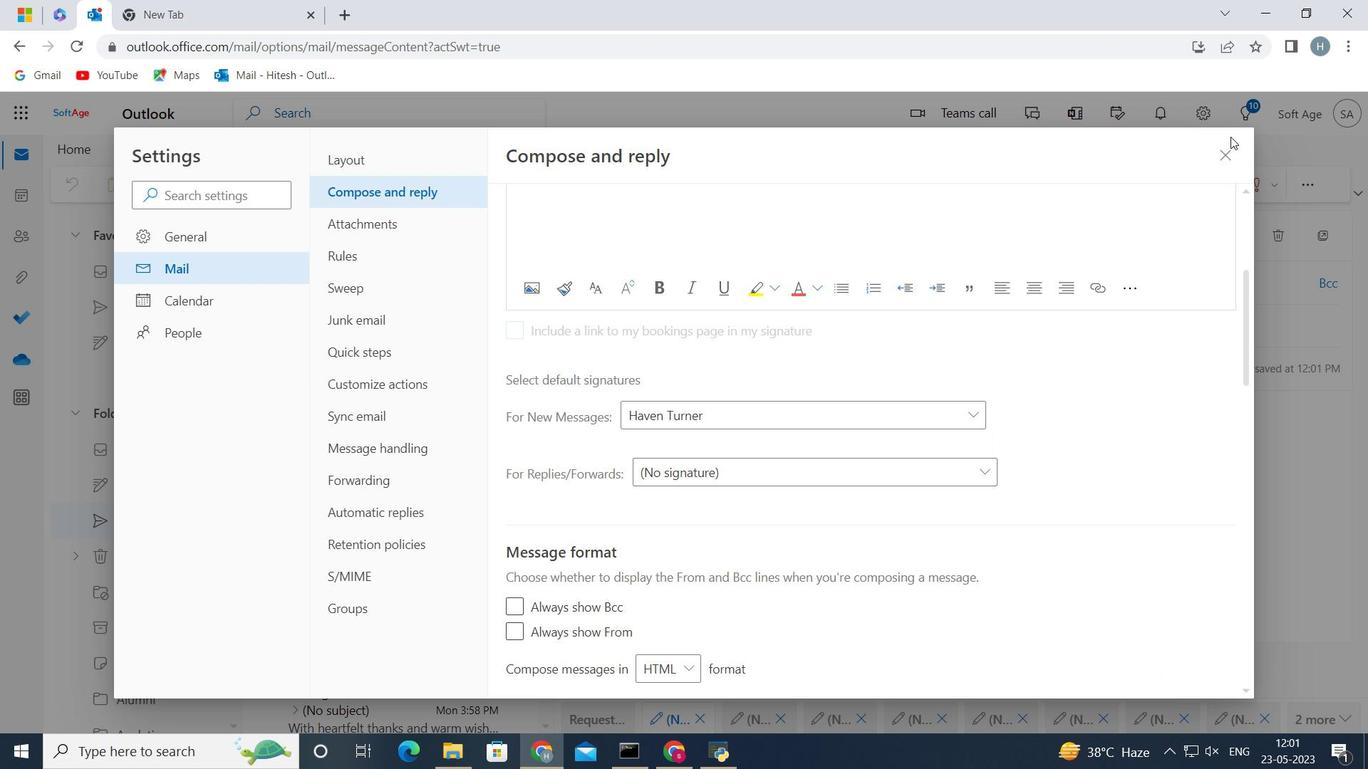 
Action: Mouse pressed left at (1224, 154)
Screenshot: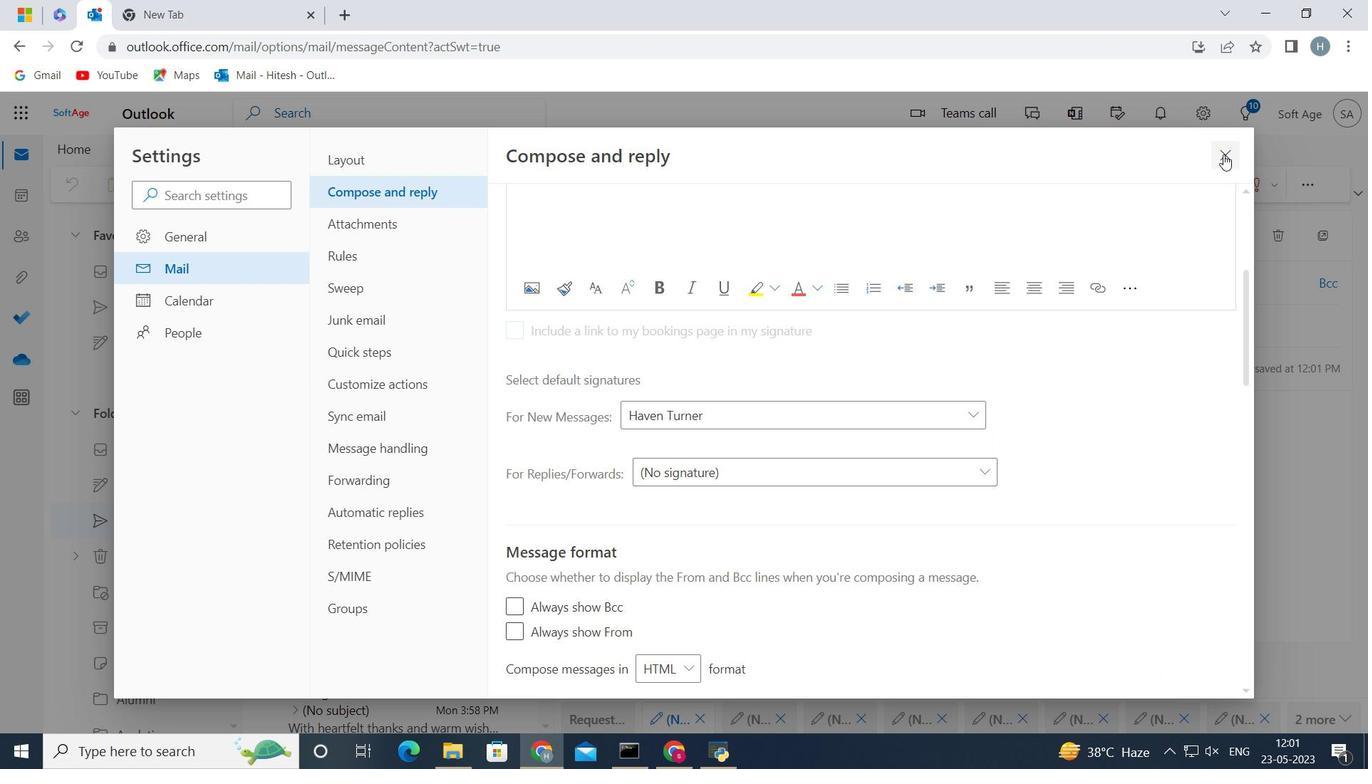 
Action: Mouse moved to (664, 369)
Screenshot: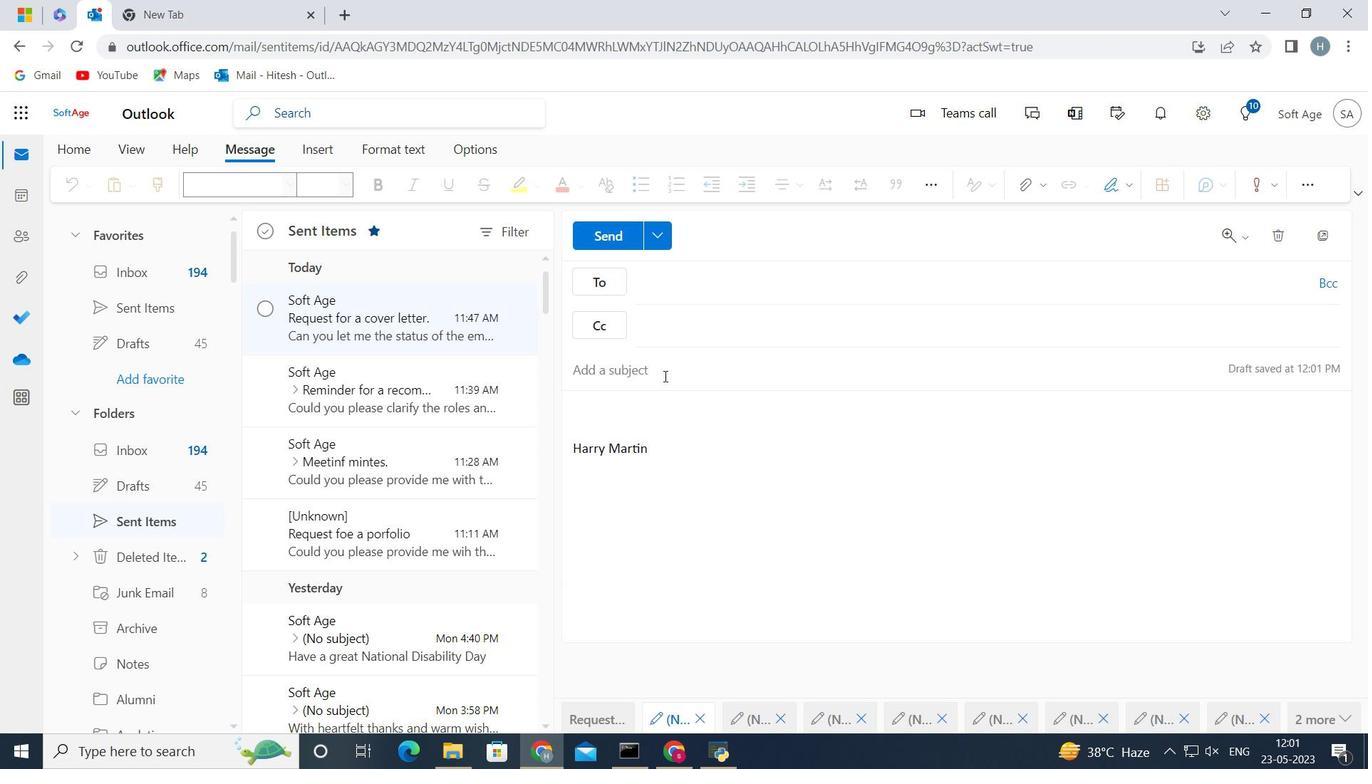 
Action: Mouse pressed left at (664, 369)
Screenshot: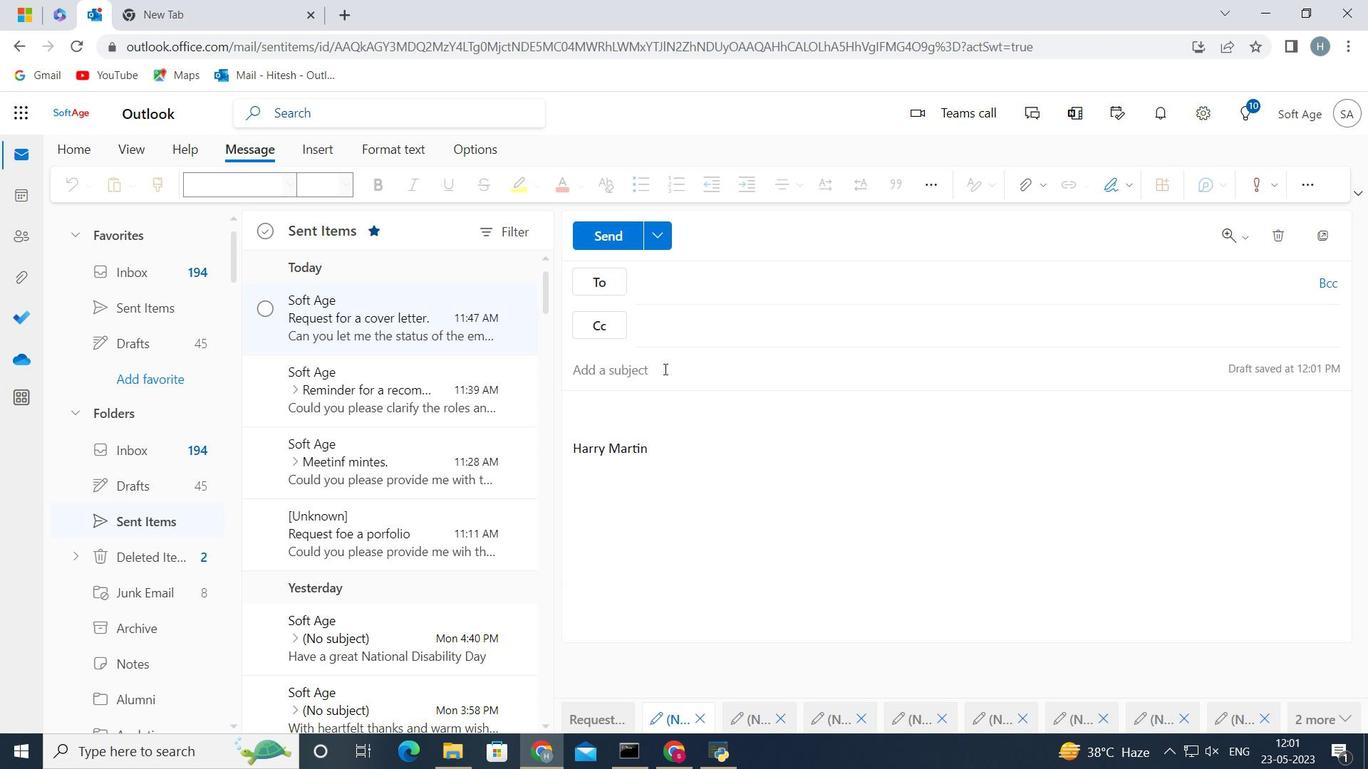 
Action: Key pressed <Key.shift><Key.shift><Key.shift><Key.shift><Key.shift><Key.shift><Key.shift>Confirmation<Key.space>of<Key.space>a<Key.space>call<Key.space>
Screenshot: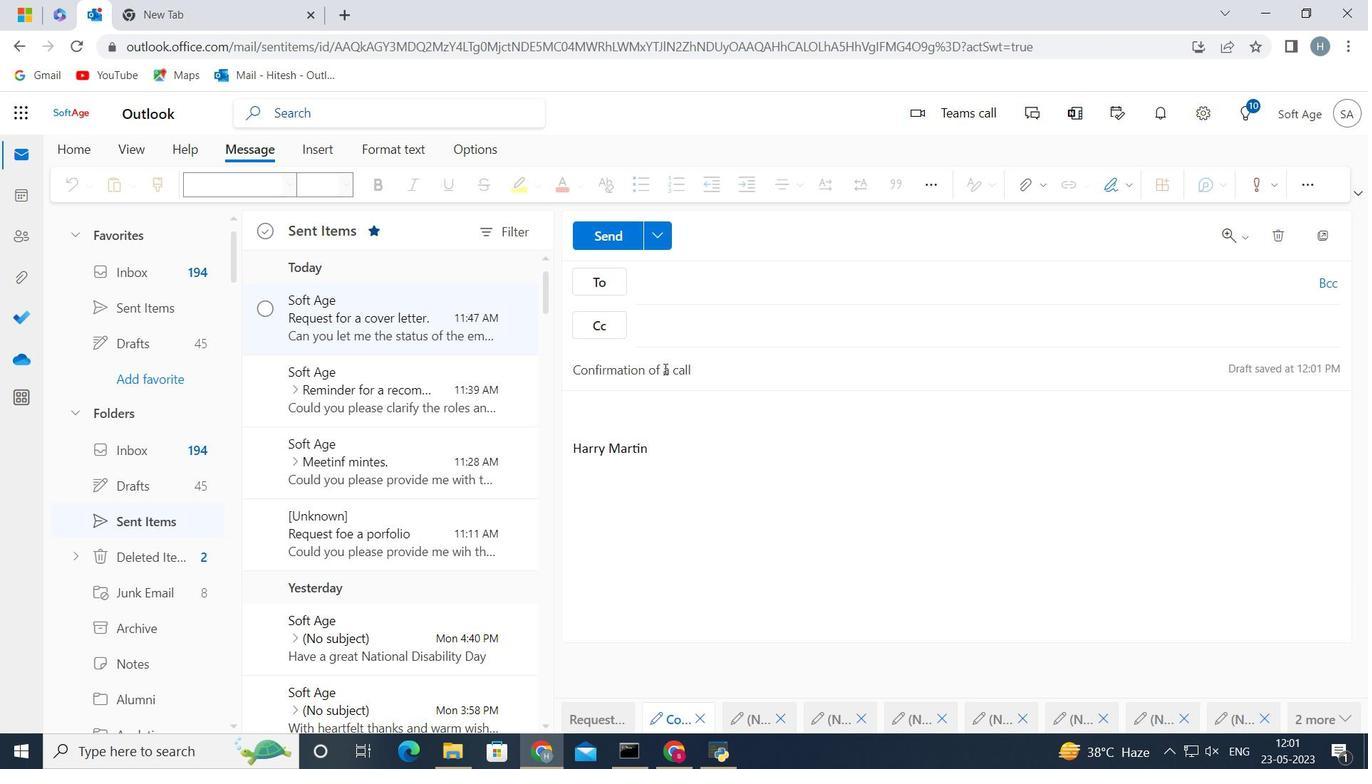 
Action: Mouse moved to (661, 452)
Screenshot: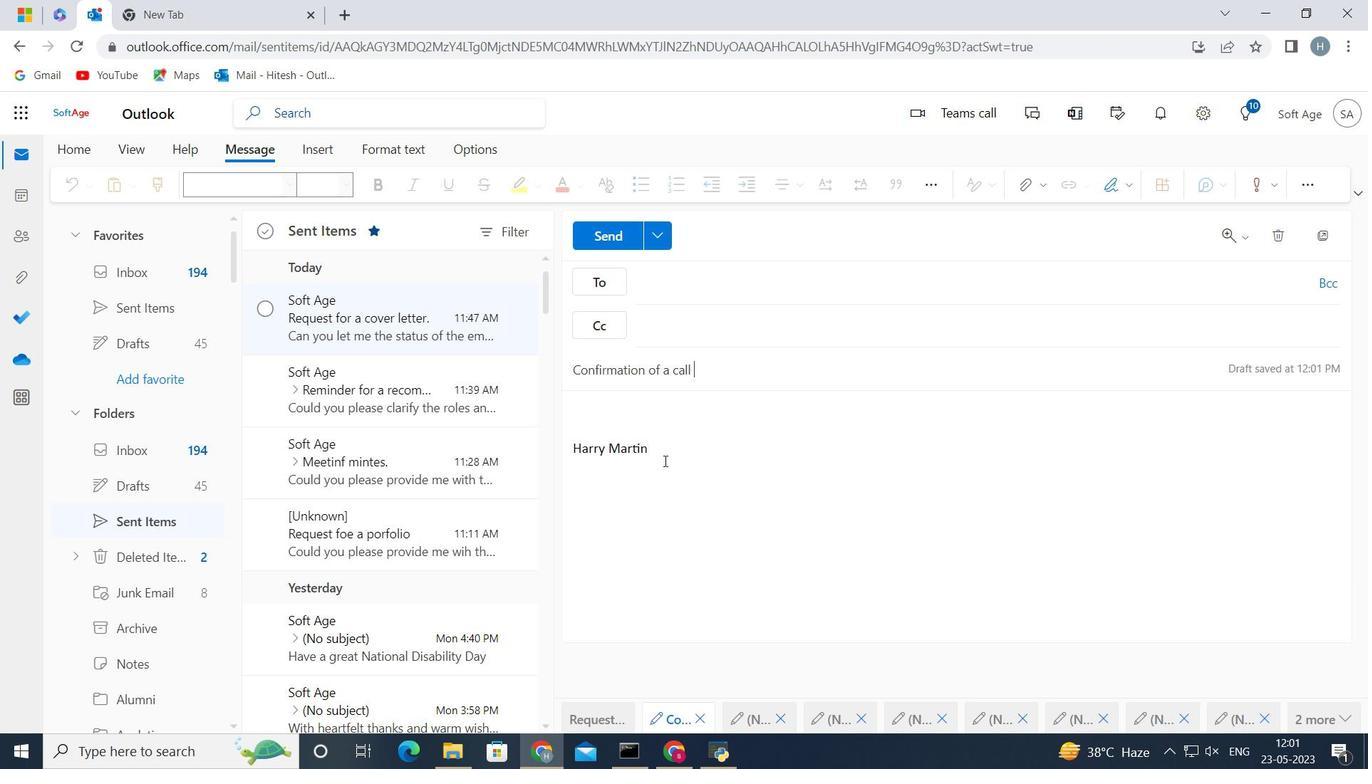 
Action: Mouse pressed left at (661, 452)
Screenshot: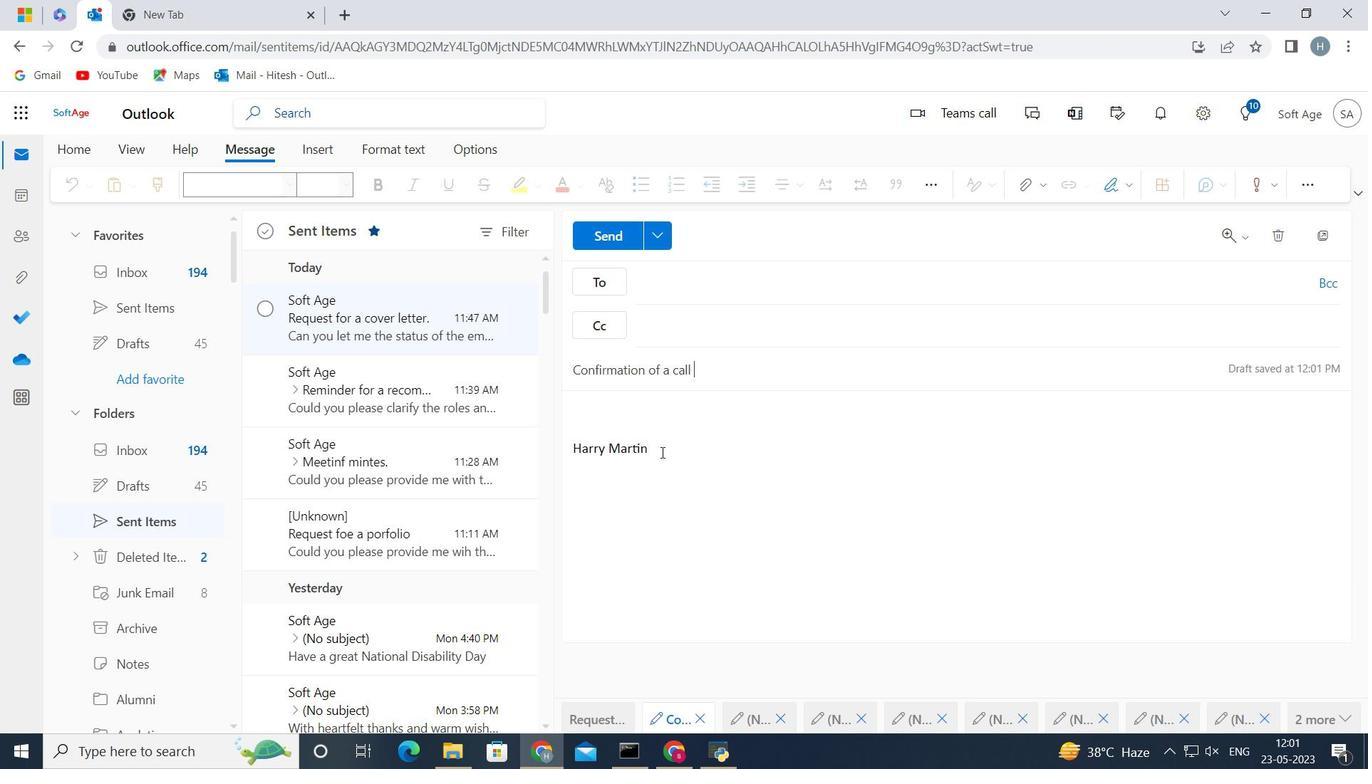 
Action: Key pressed <Key.backspace><Key.backspace><Key.backspace><Key.backspace><Key.backspace><Key.backspace><Key.backspace><Key.backspace><Key.backspace><Key.backspace><Key.backspace><Key.backspace><Key.backspace><Key.backspace><Key.backspace><Key.backspace><Key.backspace><Key.backspace><Key.backspace><Key.backspace><Key.backspace><Key.backspace><Key.backspace><Key.backspace><Key.shift><Key.shift>We<Key.space>have<Key.space>identified<Key.space>an<Key.space>issue<Key.space>with<Key.space>the<Key.space>software<Key.space>and<Key.space>are<Key.space>working<Key.space>to<Key.space>fix<Key.space>it<Key.space>
Screenshot: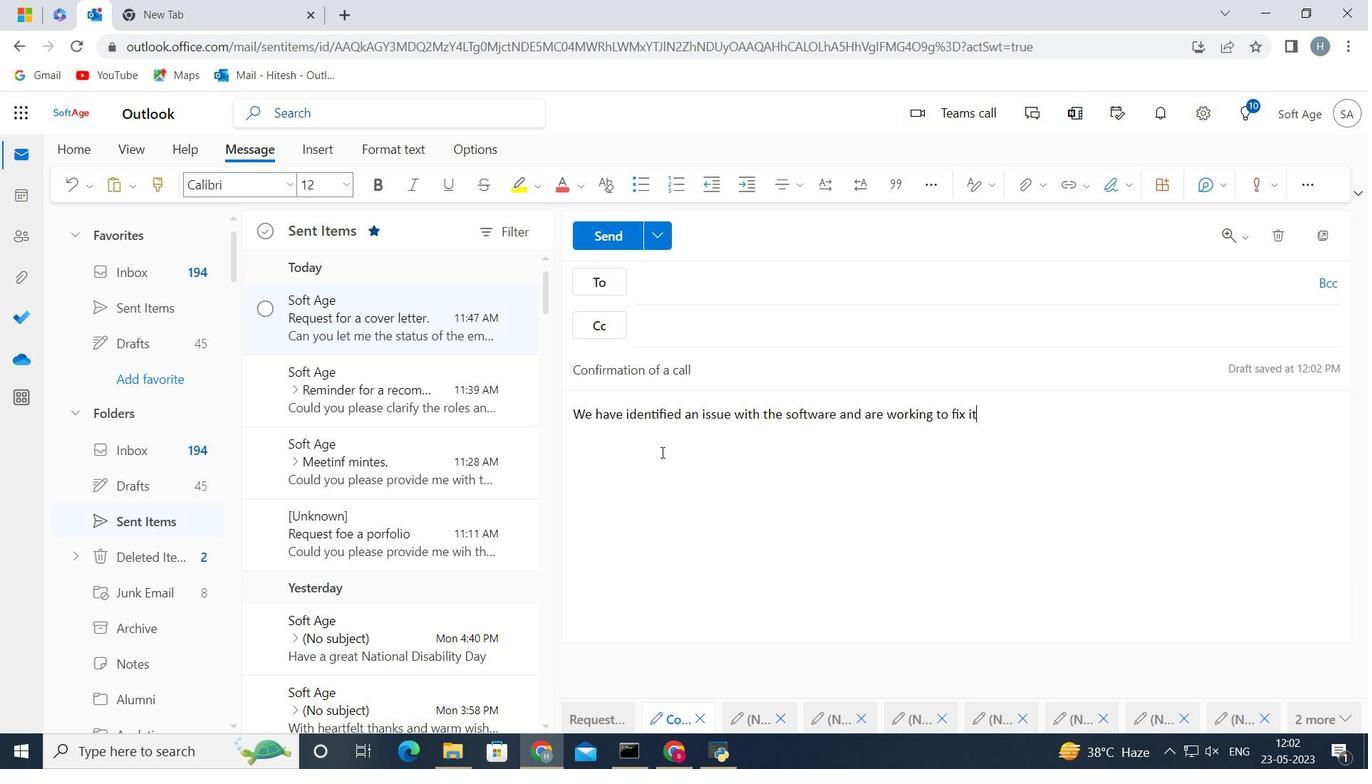 
Action: Mouse moved to (671, 277)
Screenshot: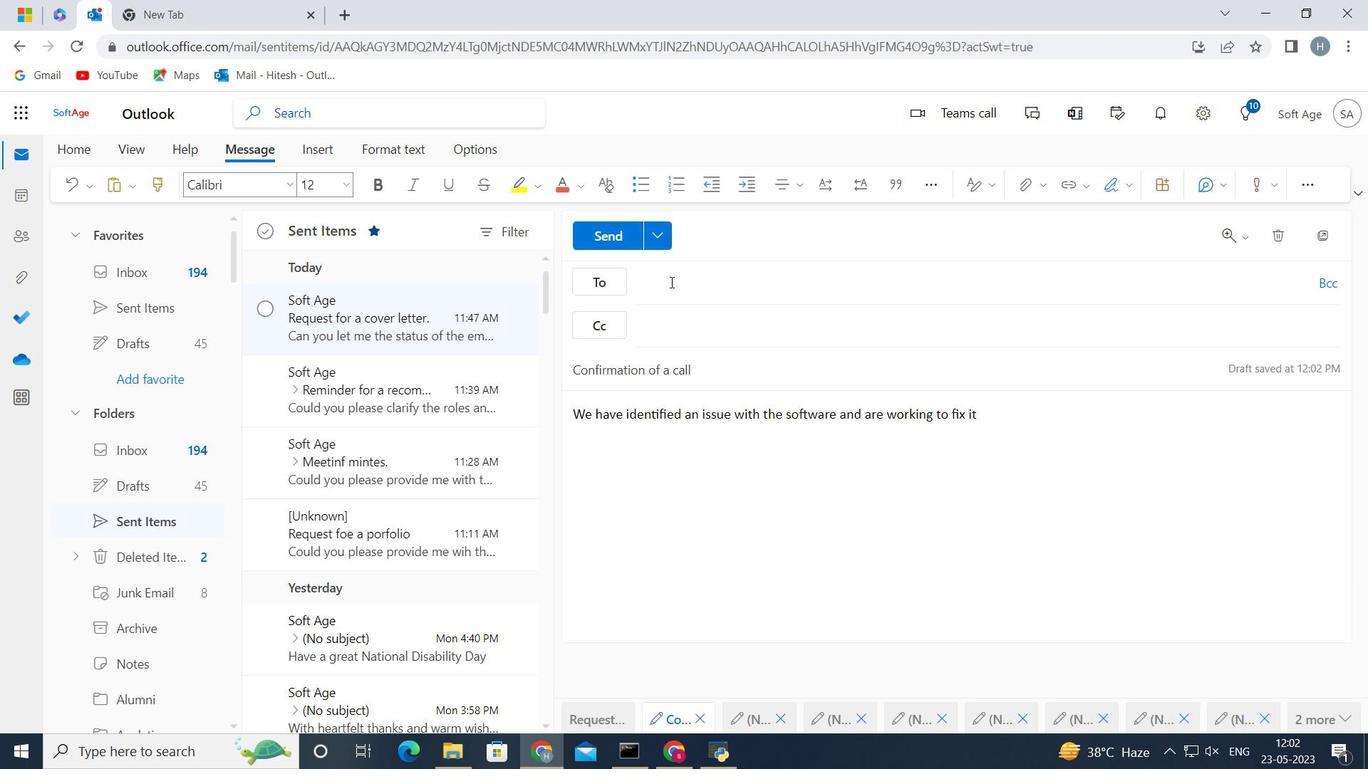 
Action: Mouse pressed left at (671, 277)
Screenshot: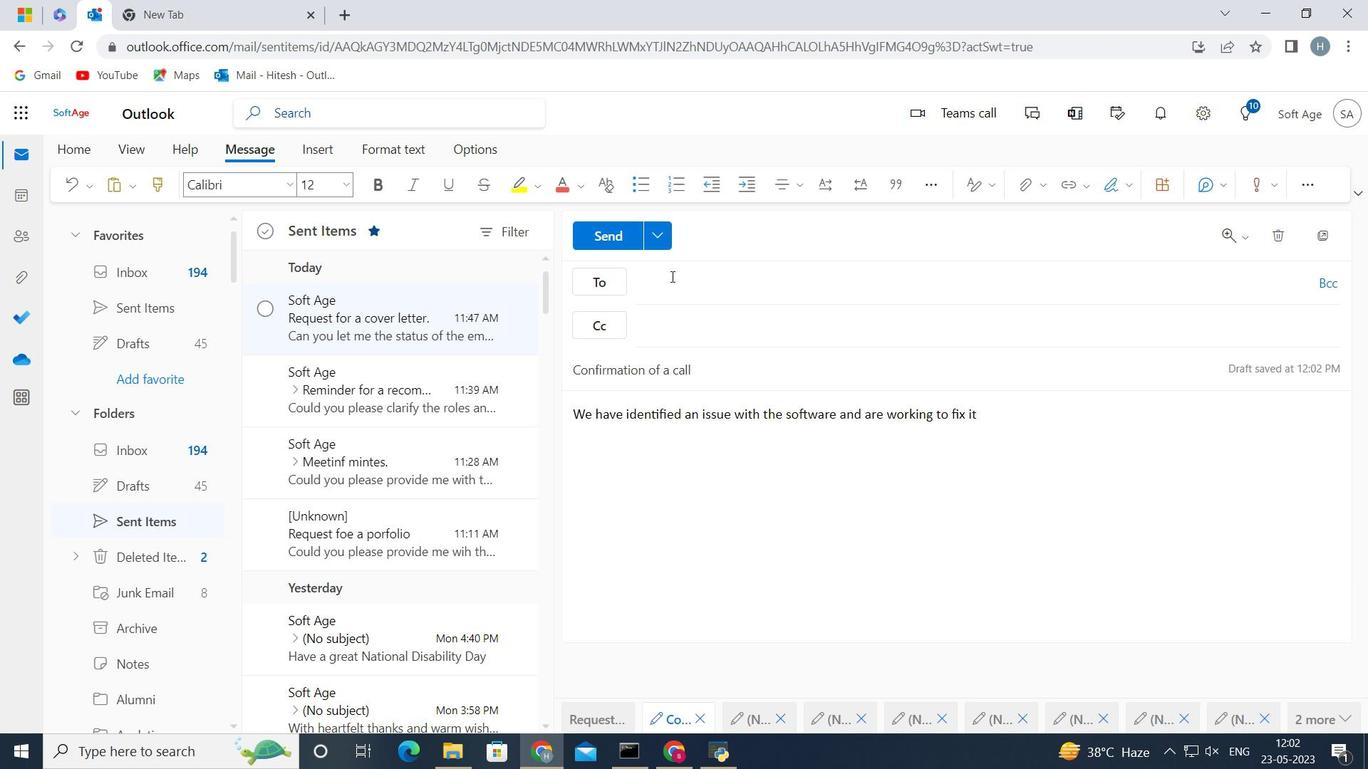 
Action: Key pressed softage.4<Key.shift>@softage.net
Screenshot: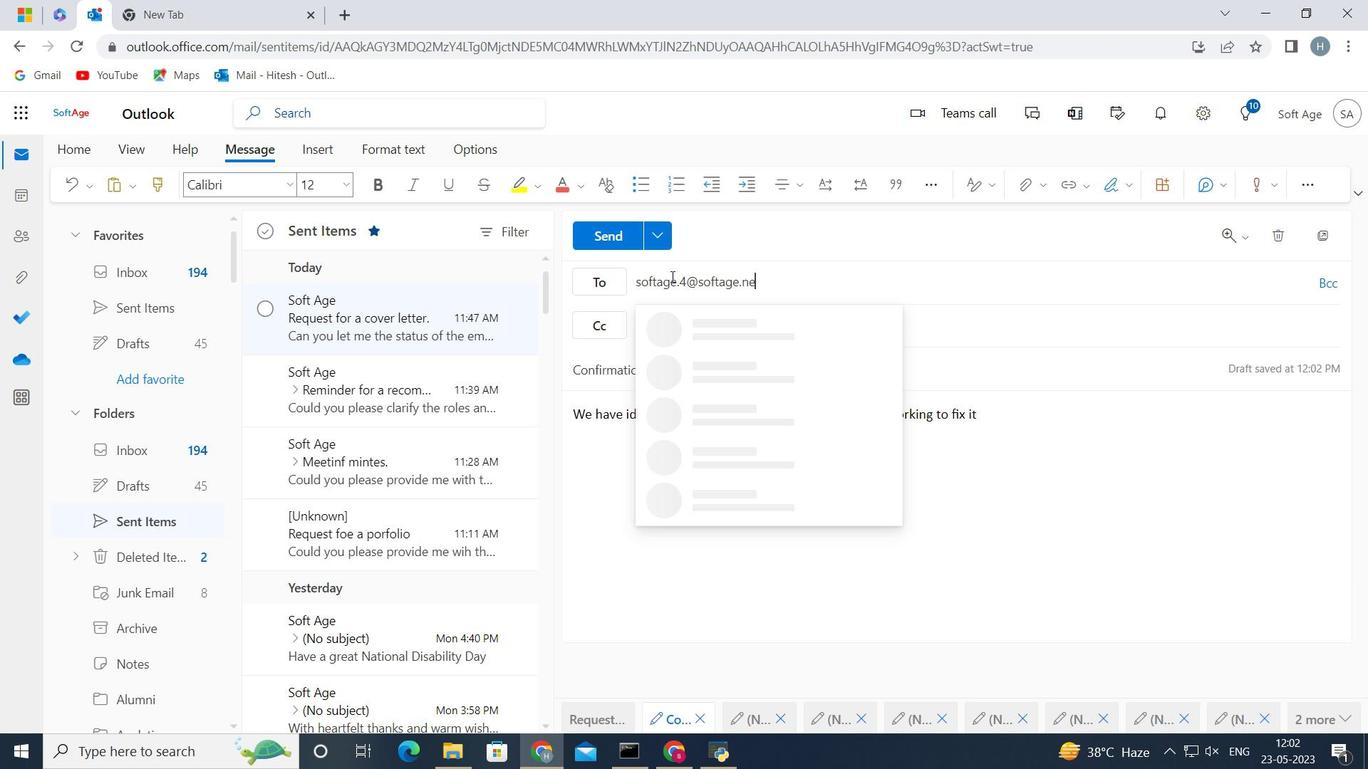 
Action: Mouse moved to (706, 332)
Screenshot: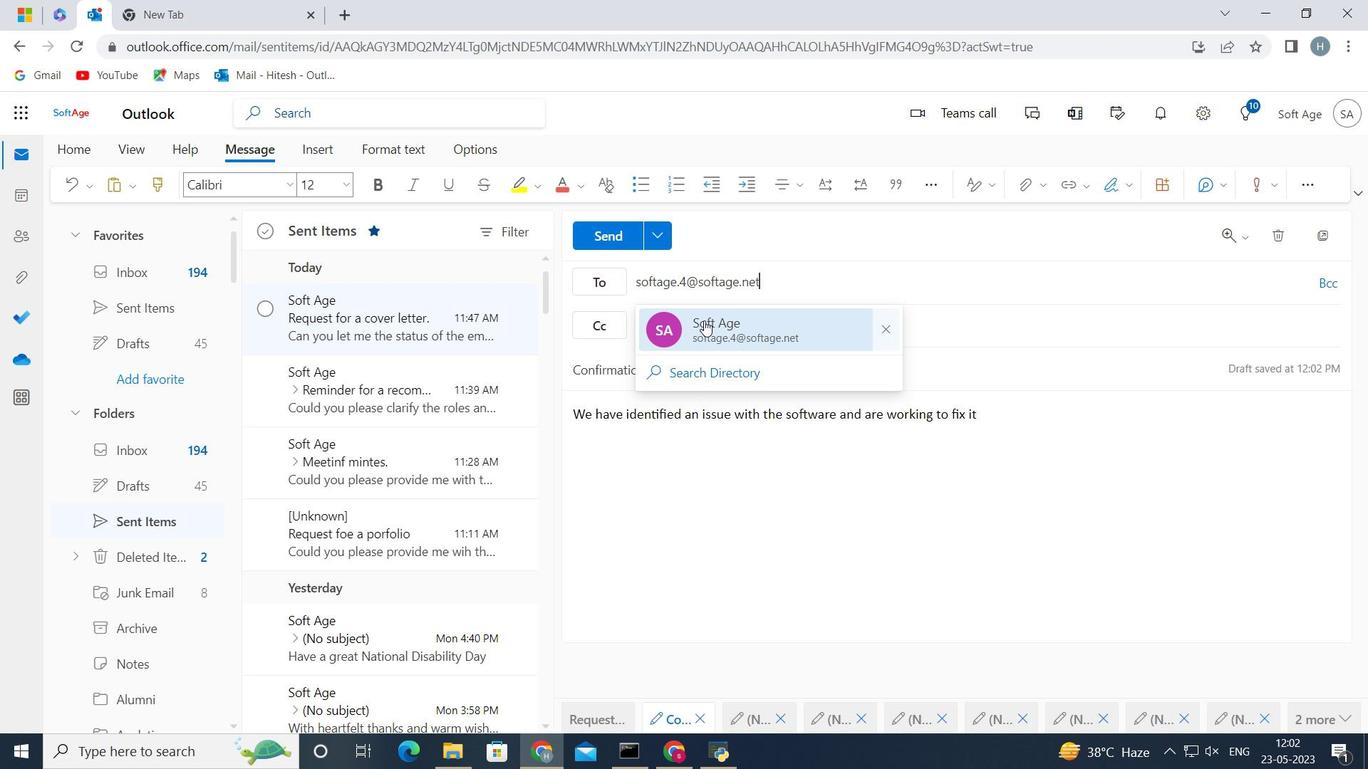 
Action: Mouse pressed left at (706, 332)
Screenshot: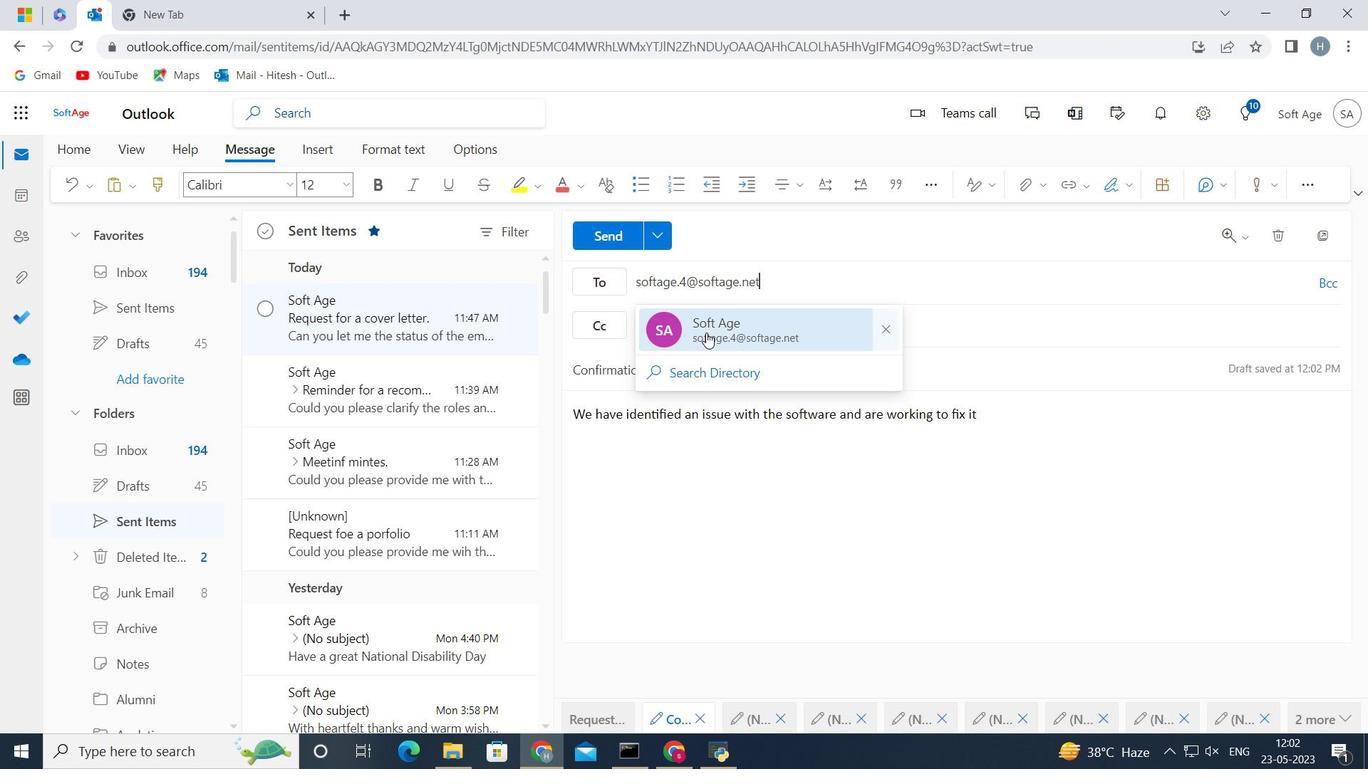 
Action: Mouse moved to (610, 233)
Screenshot: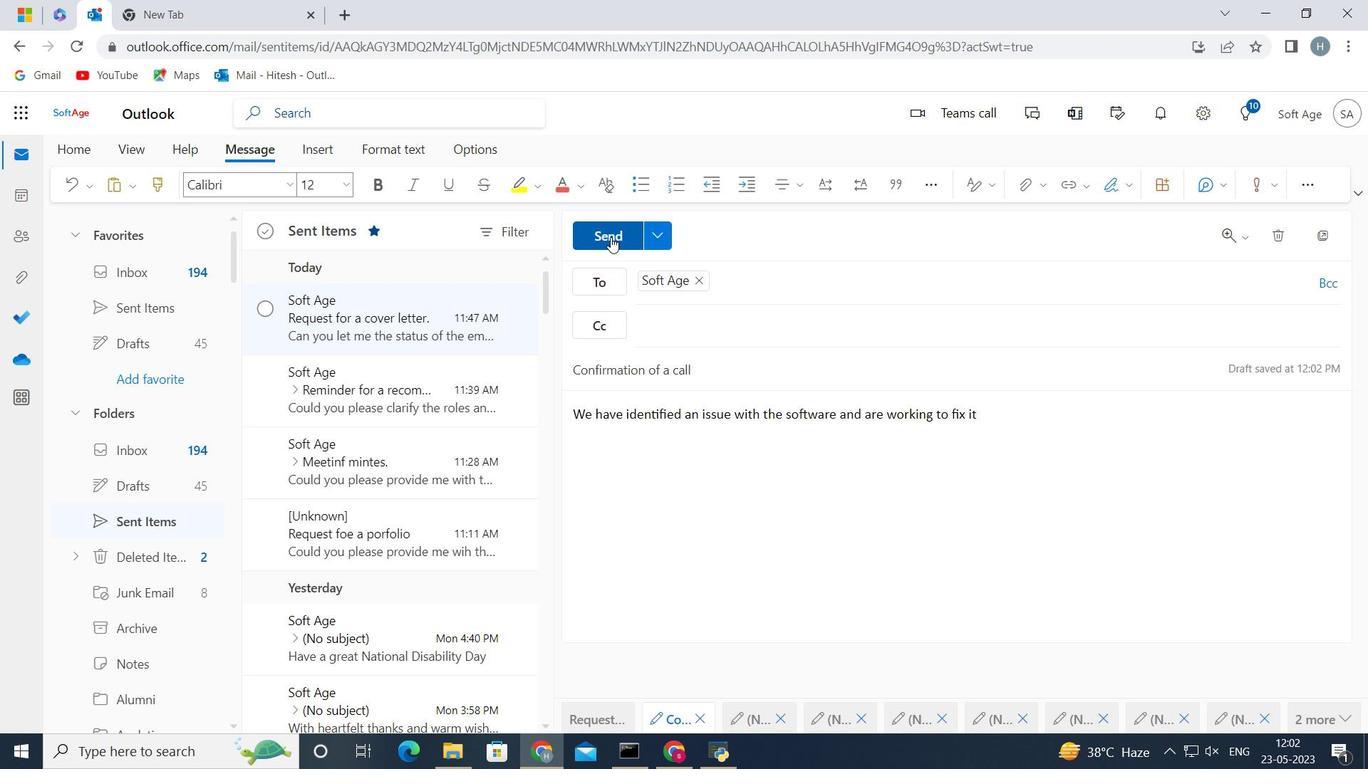 
Action: Mouse pressed left at (610, 233)
Screenshot: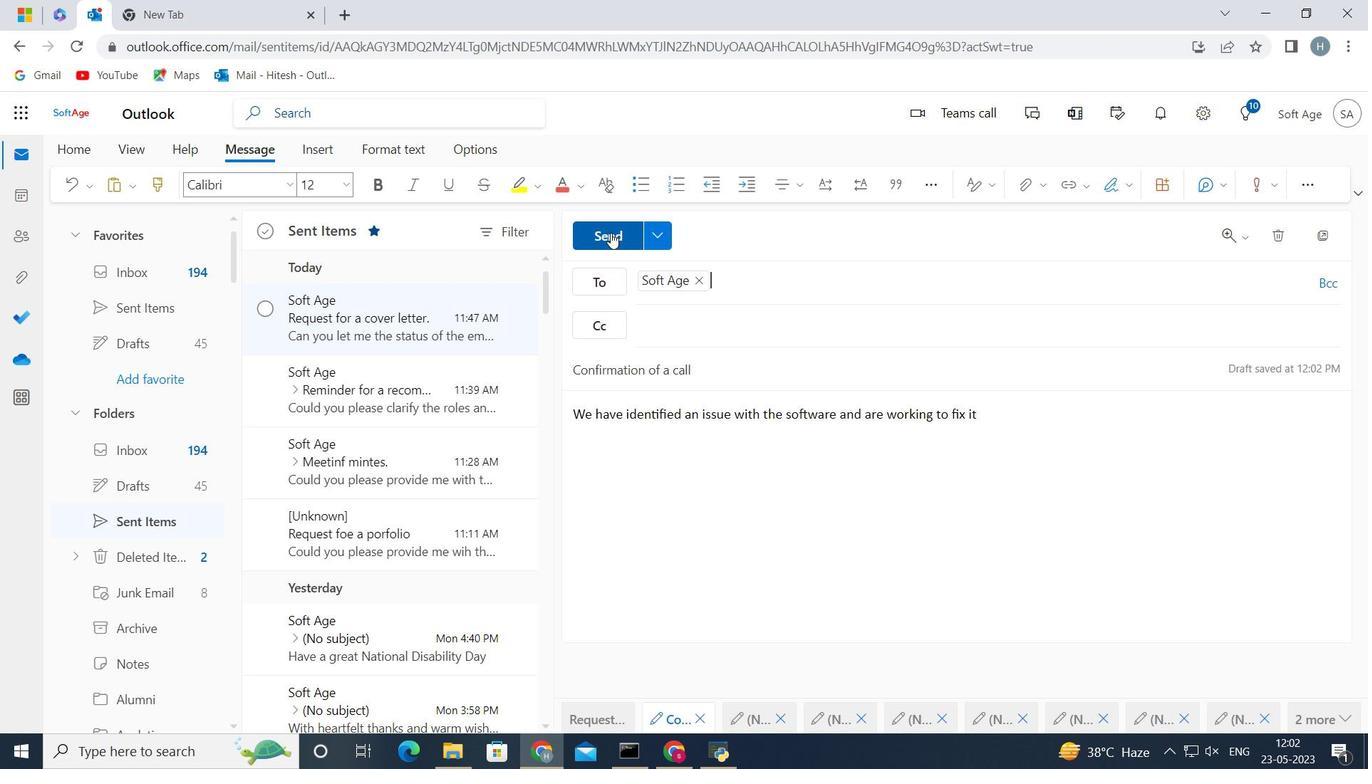 
Action: Mouse moved to (382, 311)
Screenshot: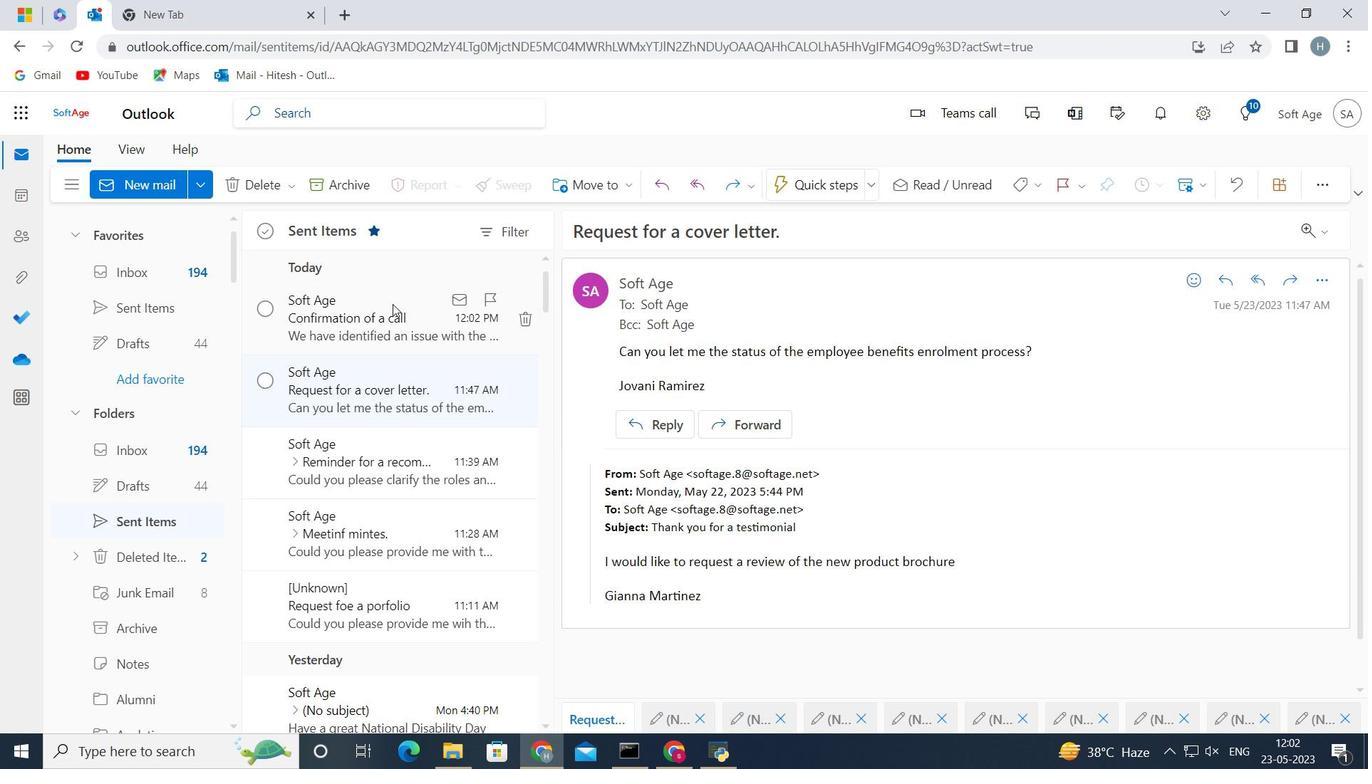 
Action: Mouse pressed left at (382, 311)
Screenshot: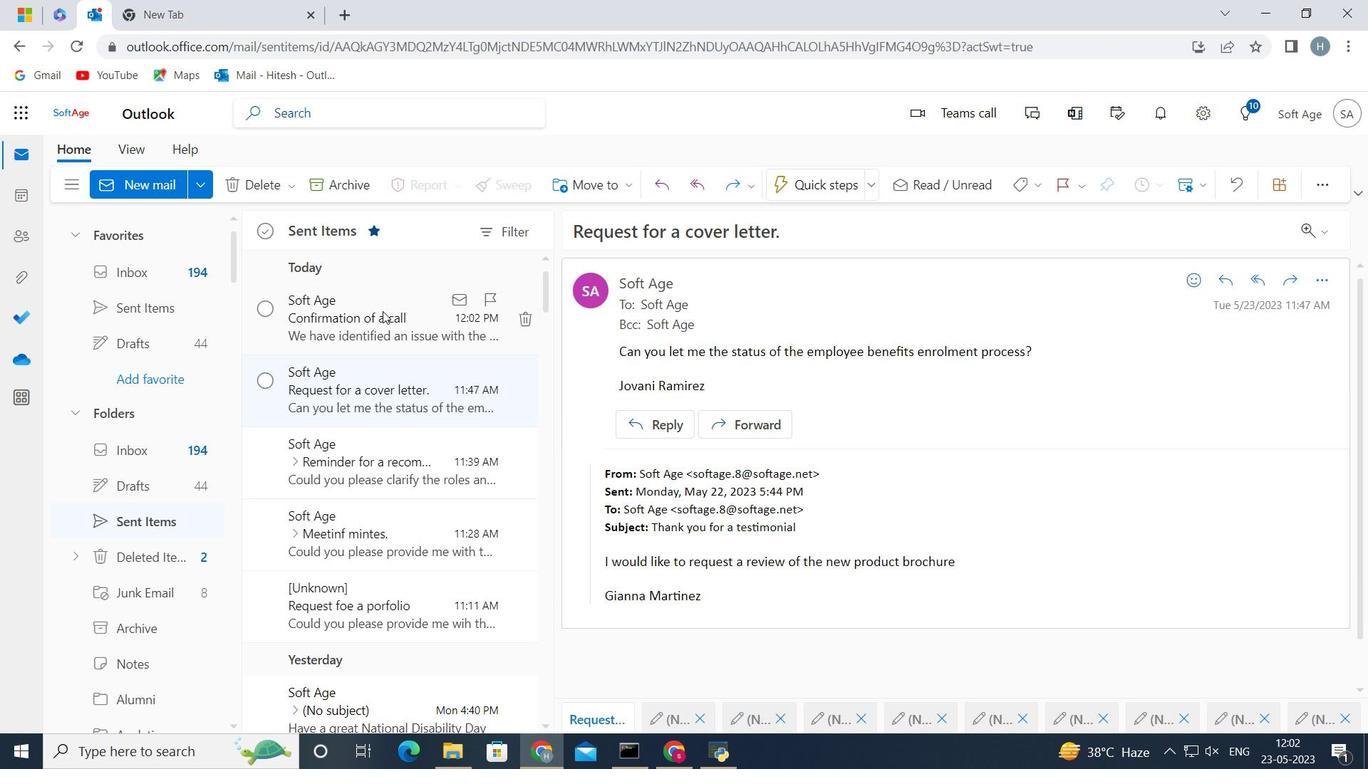 
Action: Mouse moved to (597, 192)
Screenshot: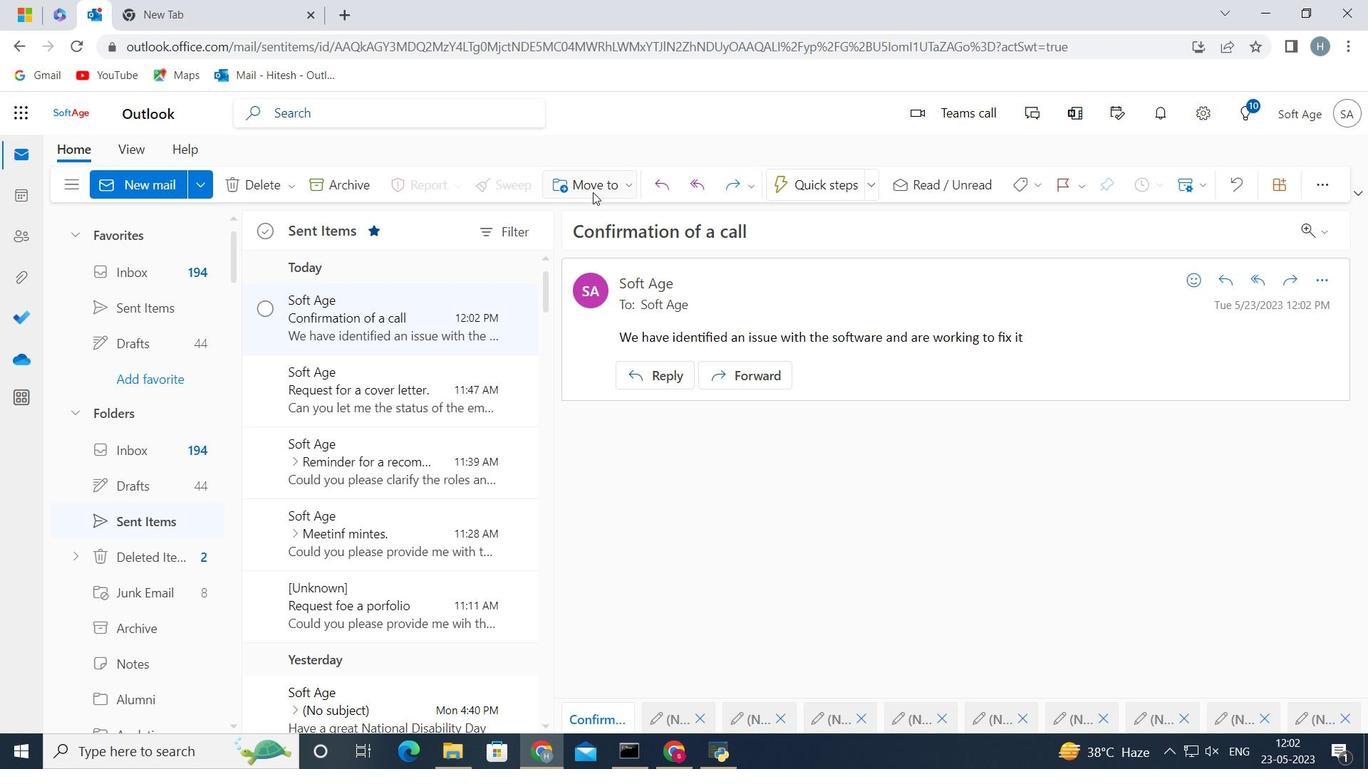 
Action: Mouse pressed left at (597, 192)
Screenshot: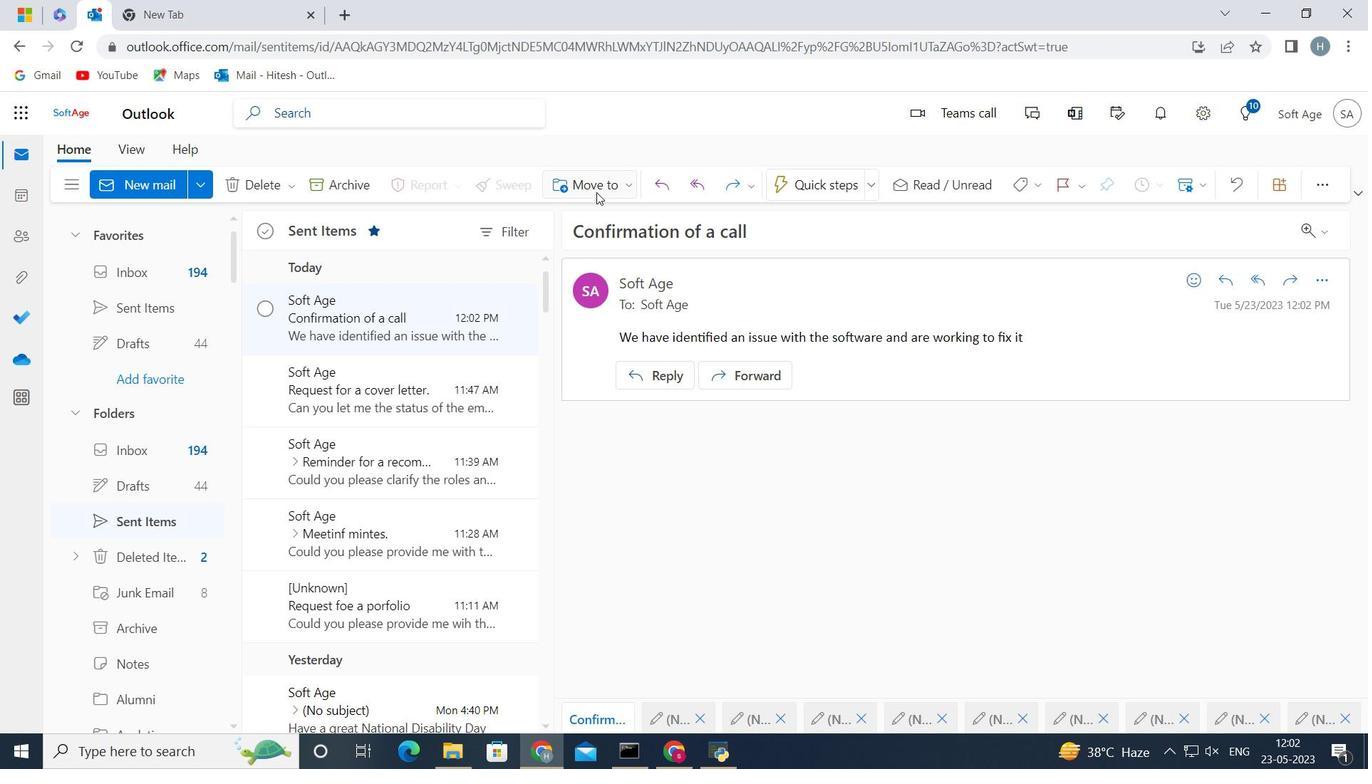 
Action: Mouse moved to (609, 215)
Screenshot: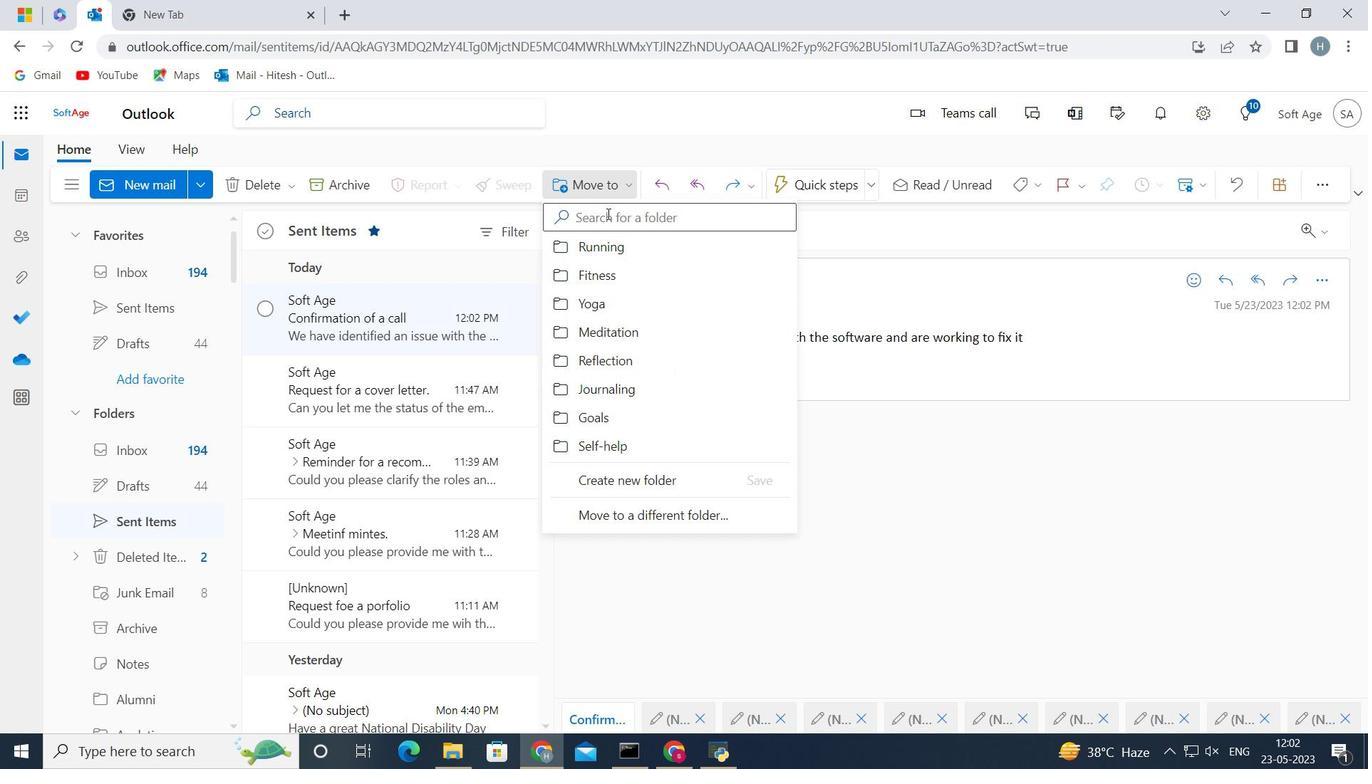 
Action: Mouse pressed left at (609, 215)
Screenshot: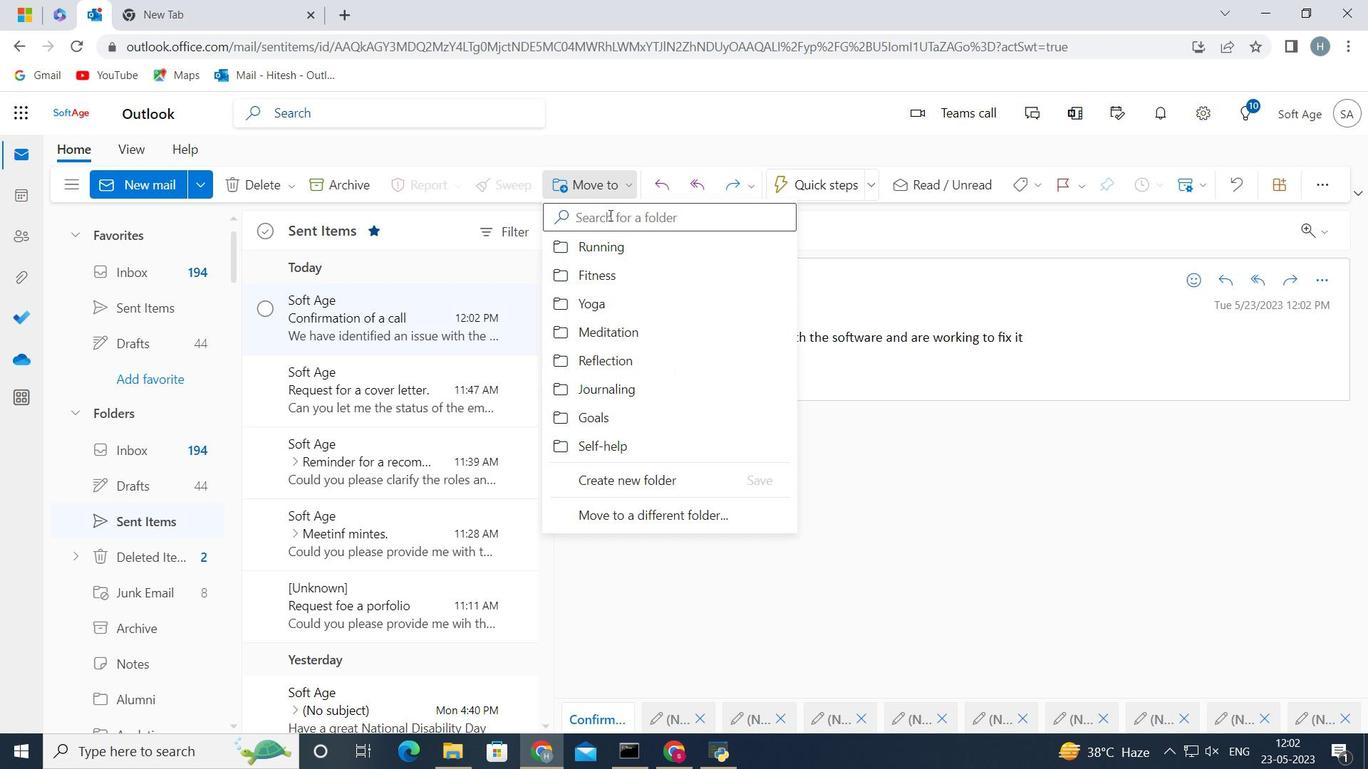 
Action: Key pressed <Key.shift><Key.shift><Key.shift><Key.shift><Key.shift><Key.shift>Cycling
Screenshot: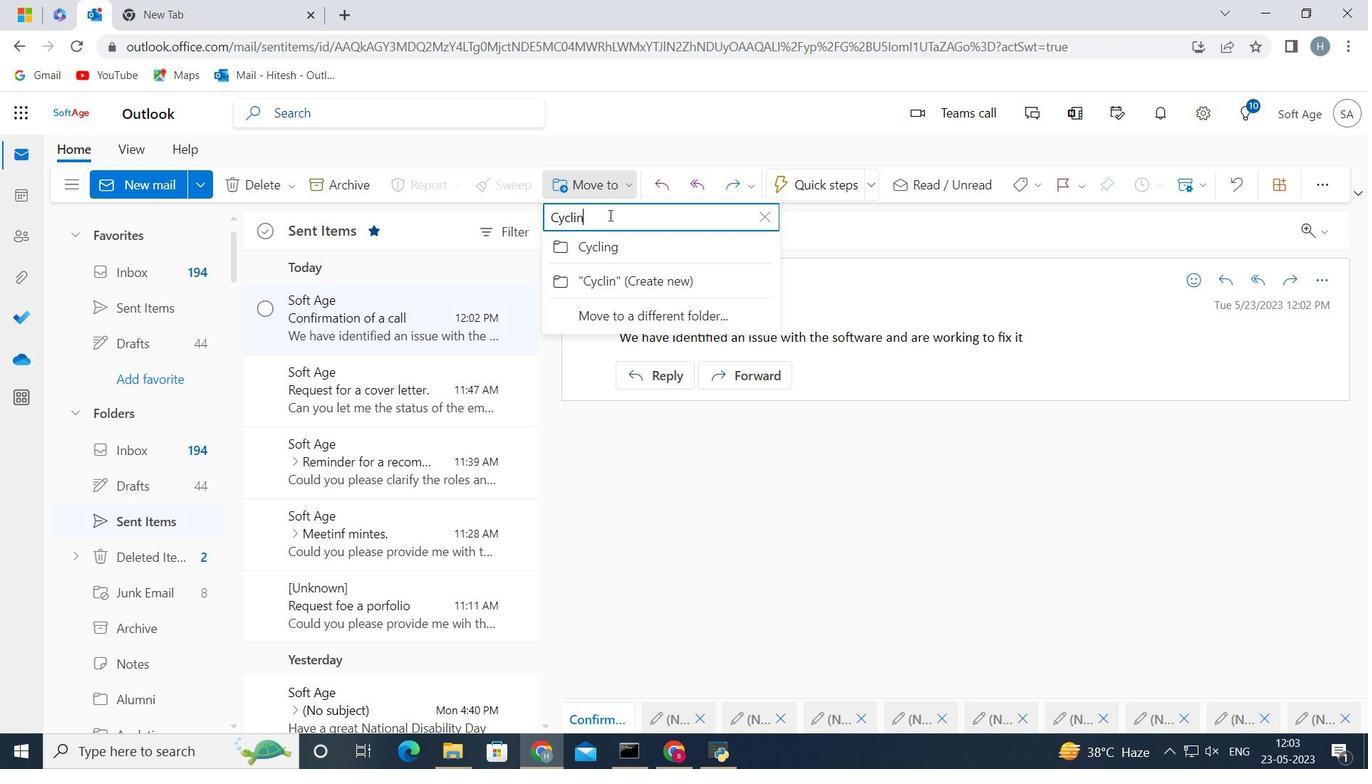 
Action: Mouse moved to (558, 245)
Screenshot: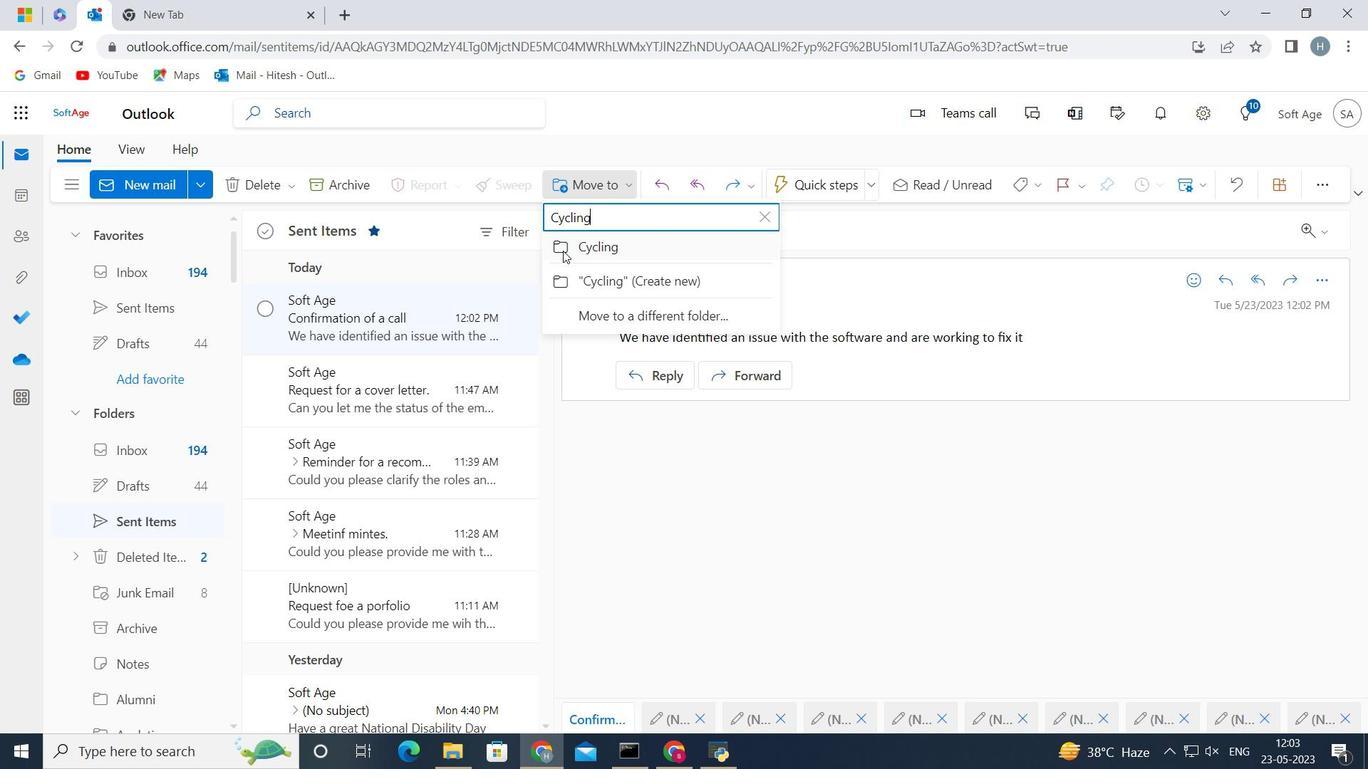 
Action: Mouse pressed left at (558, 245)
Screenshot: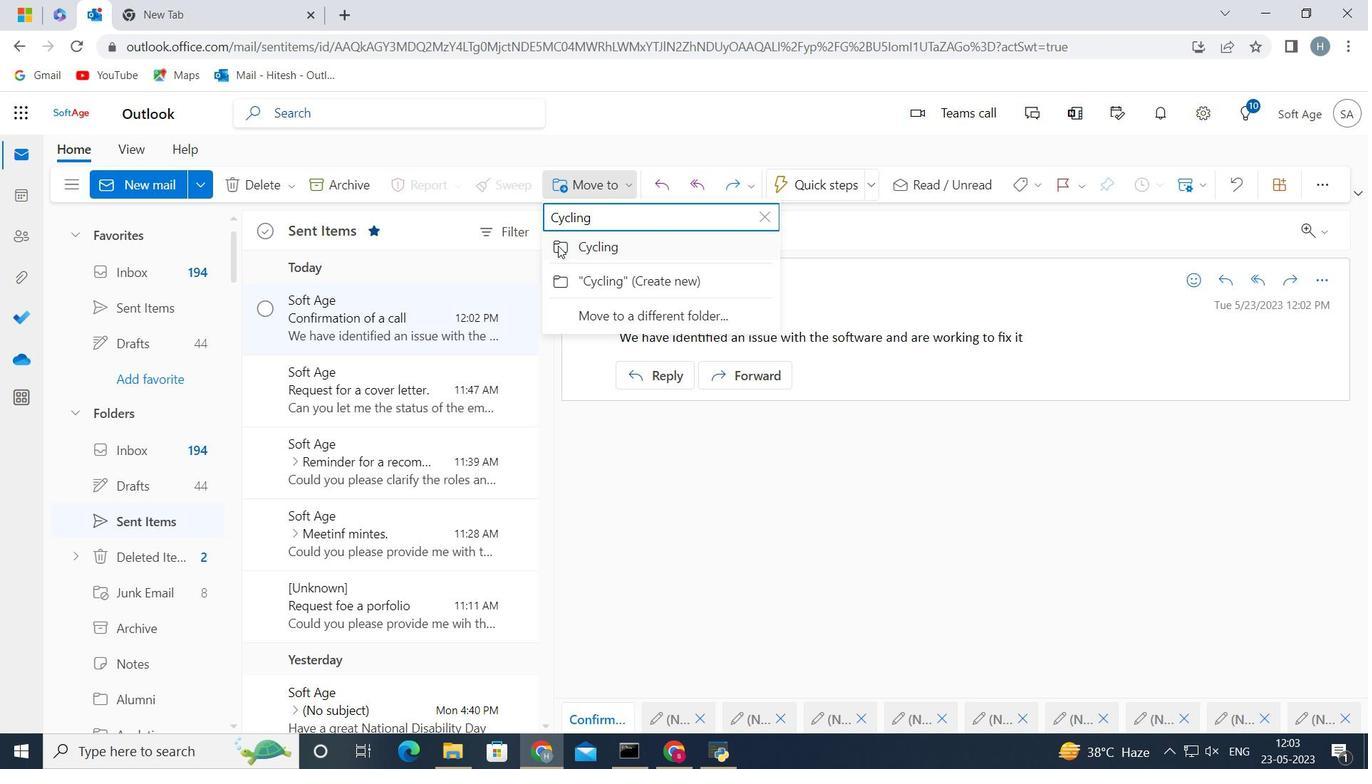 
Action: Mouse moved to (944, 458)
Screenshot: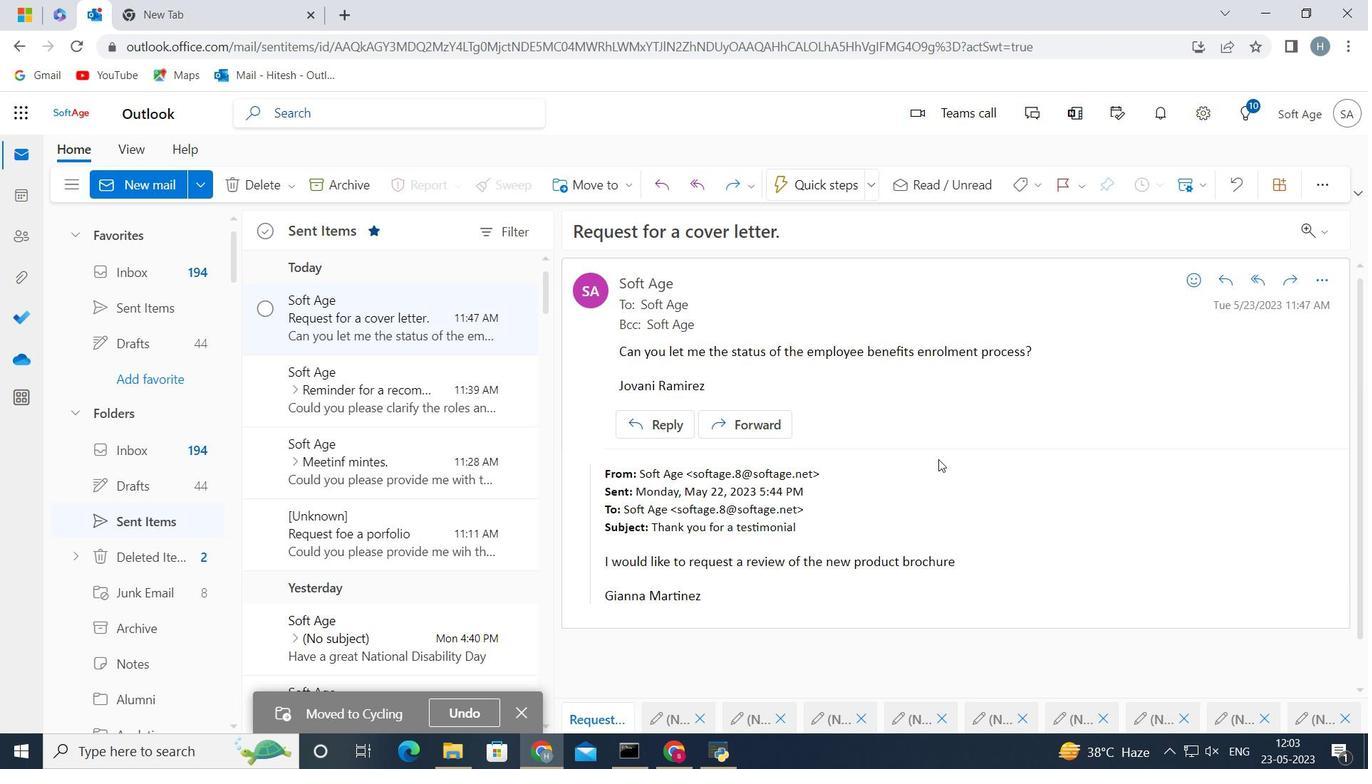
